 Task: Add an event with the title Interview with Rahul, date '2024/05/21', time 9:40 AM to 11:40 AMand add a description: Throughout the retreat, participants will be immersed in a variety of engaging and interactive exercises that encourage teamwork, problem-solving, and creativity. The activities are carefully designed to challenge individuals, foster collaboration, and highlight the power of collective effort.Select event color  Banana . Add location for the event as: 123 Rua do Carmo, Lisbon, Portugal, logged in from the account softage.1@softage.netand send the event invitation to softage.9@softage.net and softage.10@softage.net. Set a reminder for the event Every weekday(Monday to Friday)
Action: Mouse moved to (57, 114)
Screenshot: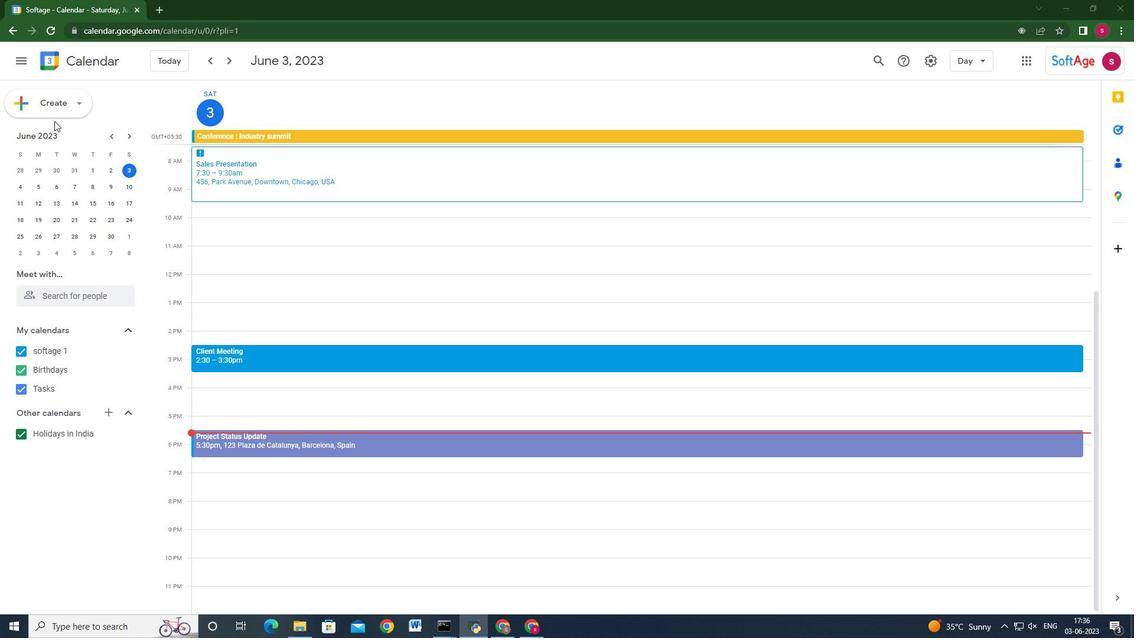 
Action: Mouse pressed left at (57, 114)
Screenshot: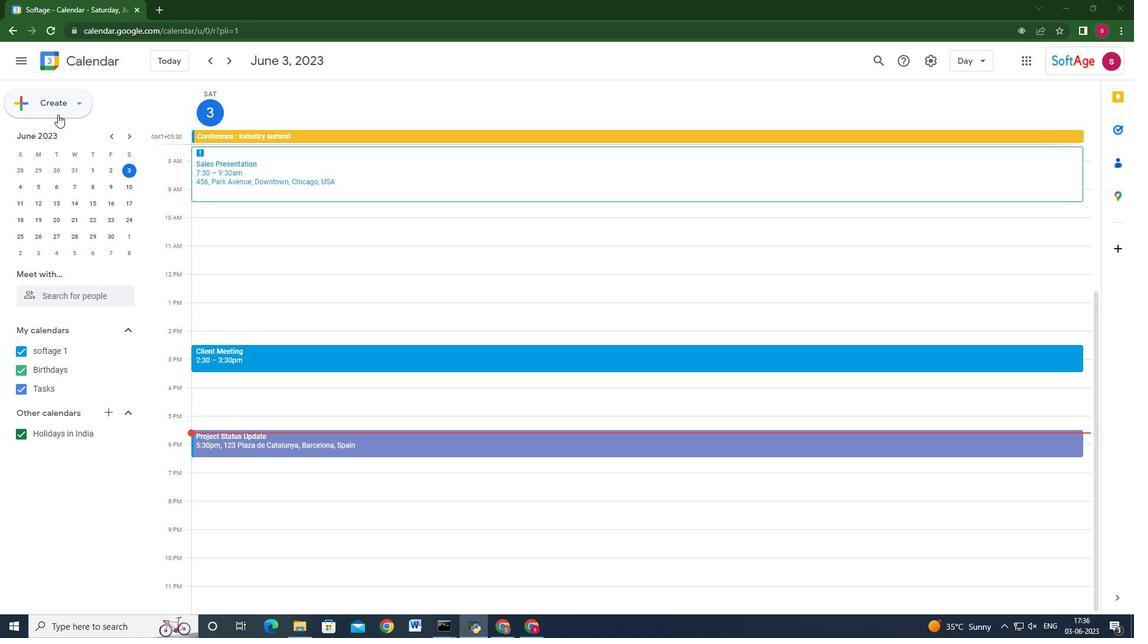 
Action: Mouse moved to (56, 133)
Screenshot: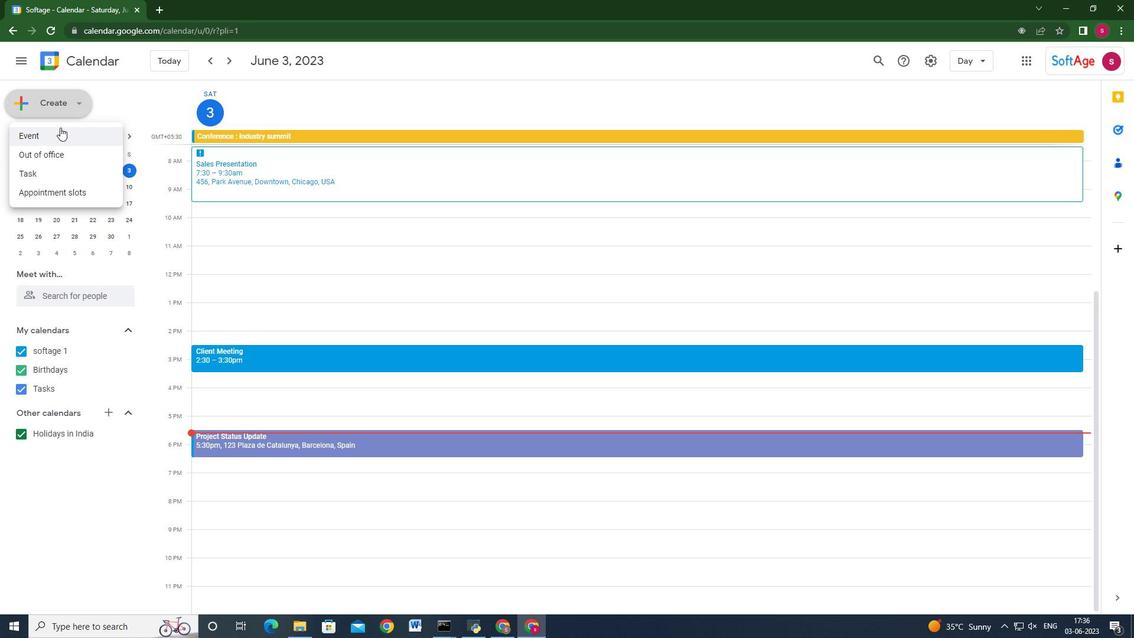 
Action: Mouse pressed left at (56, 133)
Screenshot: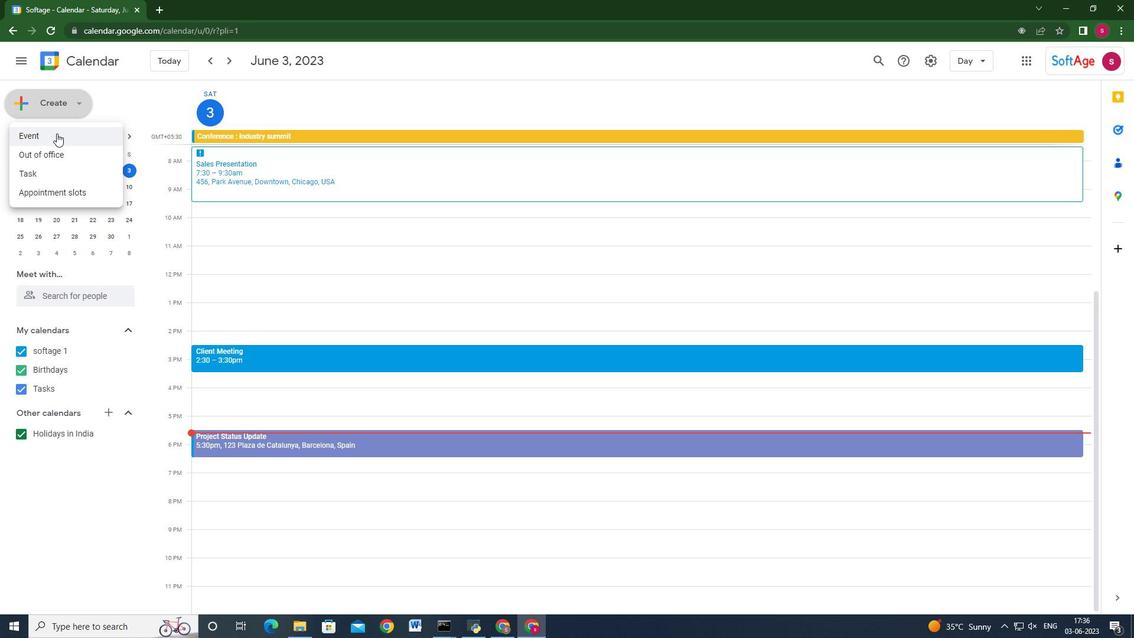 
Action: Mouse moved to (671, 463)
Screenshot: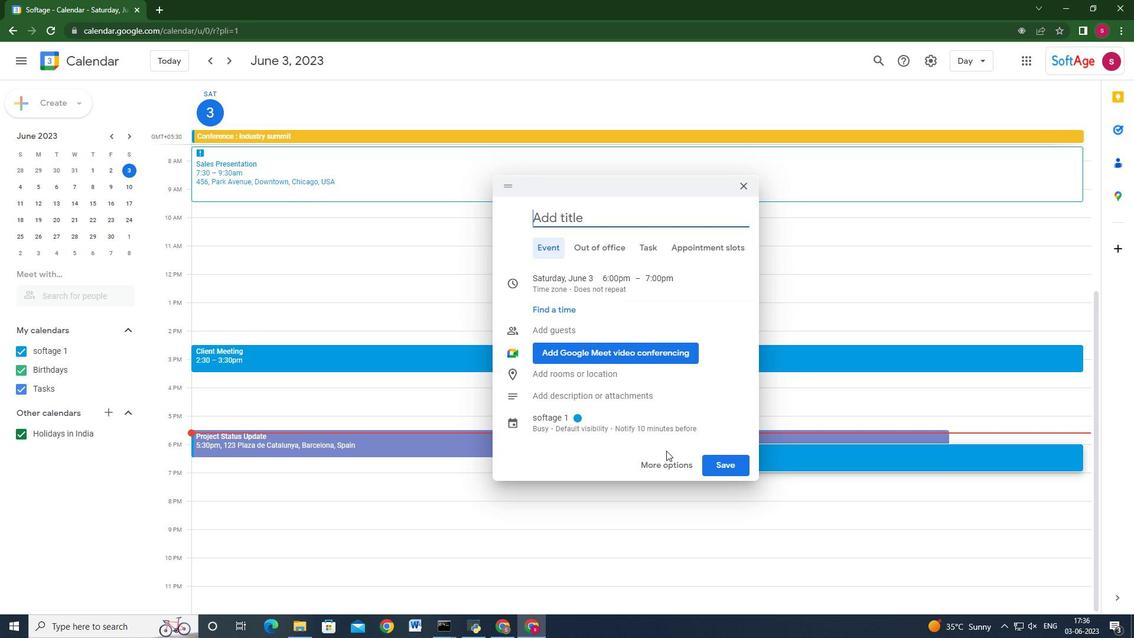 
Action: Mouse pressed left at (671, 463)
Screenshot: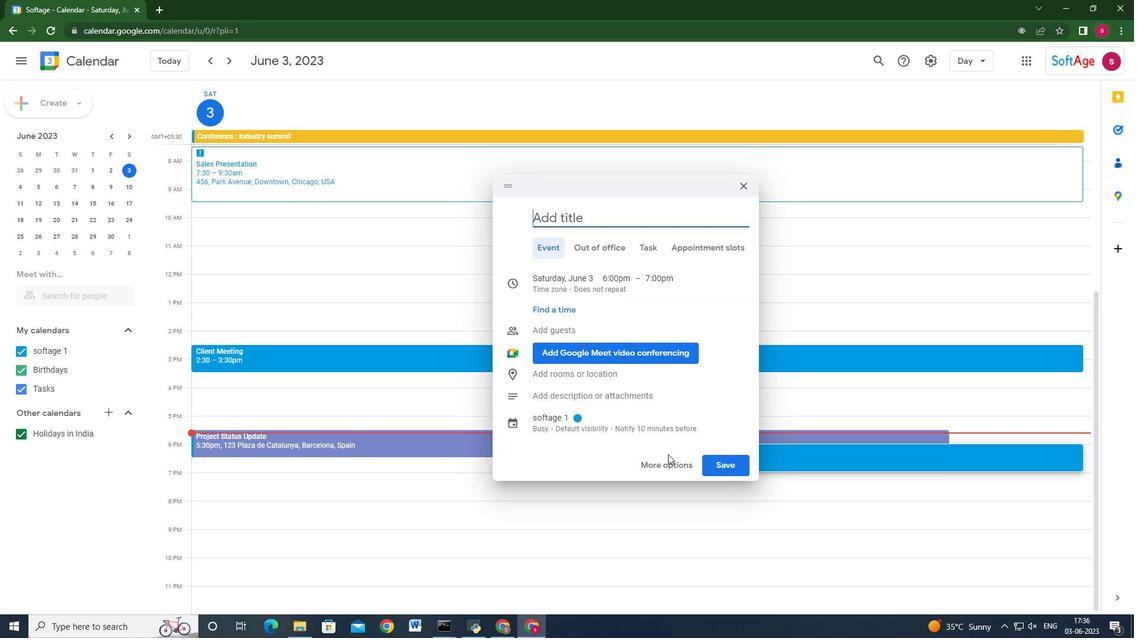 
Action: Mouse moved to (55, 46)
Screenshot: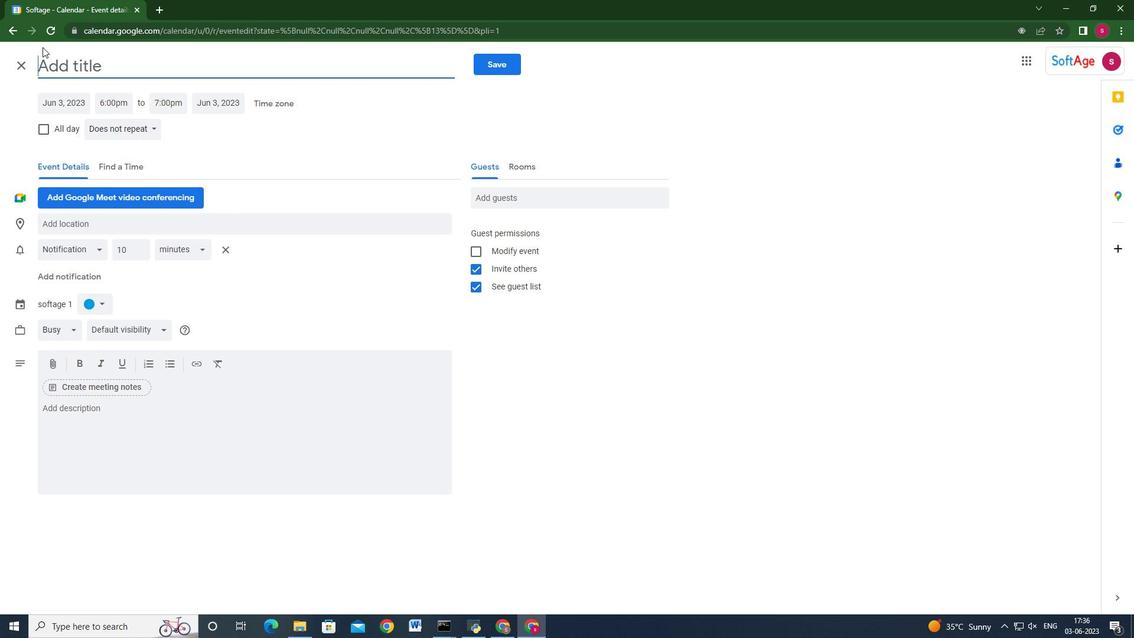 
Action: Key pressed <Key.shift>Interview<Key.space><Key.shift><Key.shift><Key.shift><Key.shift><Key.shift>with<Key.space><Key.shift_r>Rahul
Screenshot: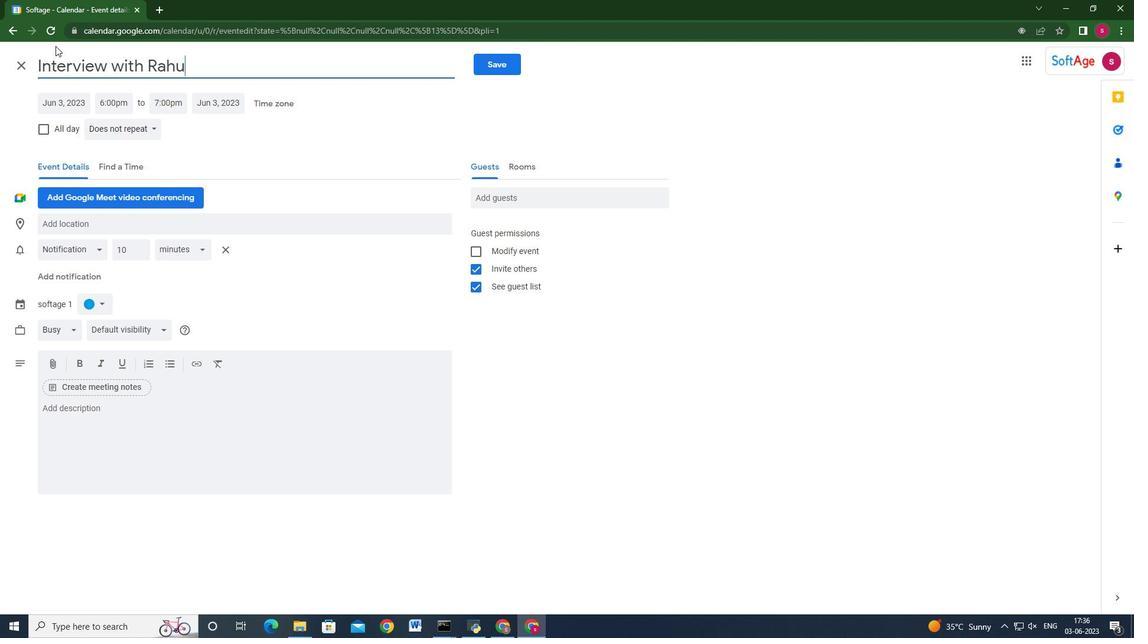 
Action: Mouse moved to (50, 102)
Screenshot: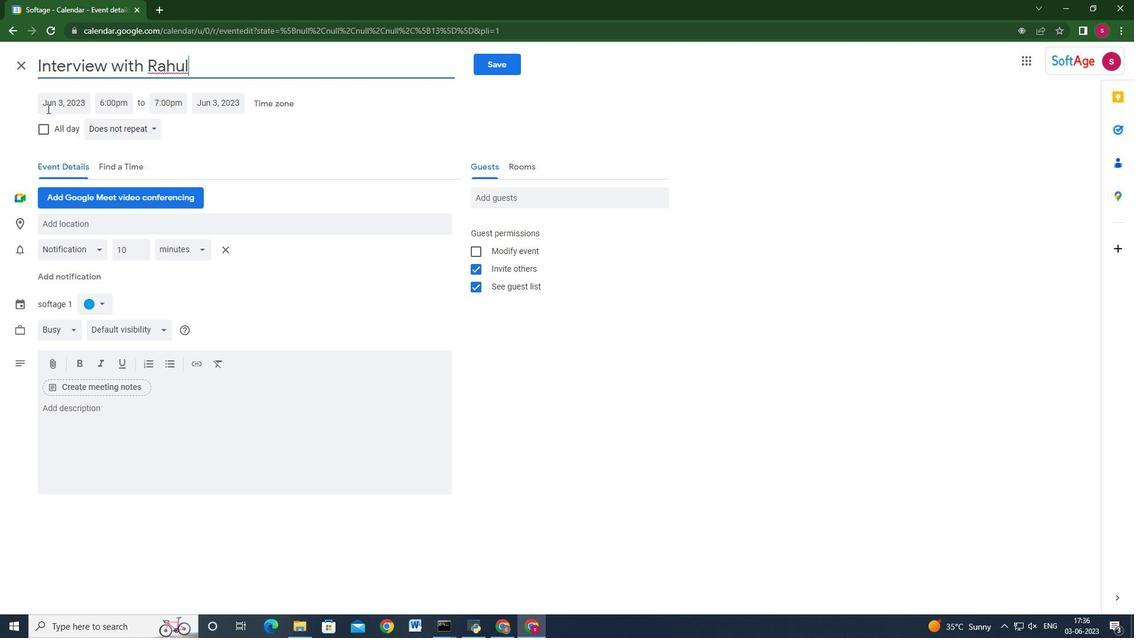 
Action: Mouse pressed left at (50, 102)
Screenshot: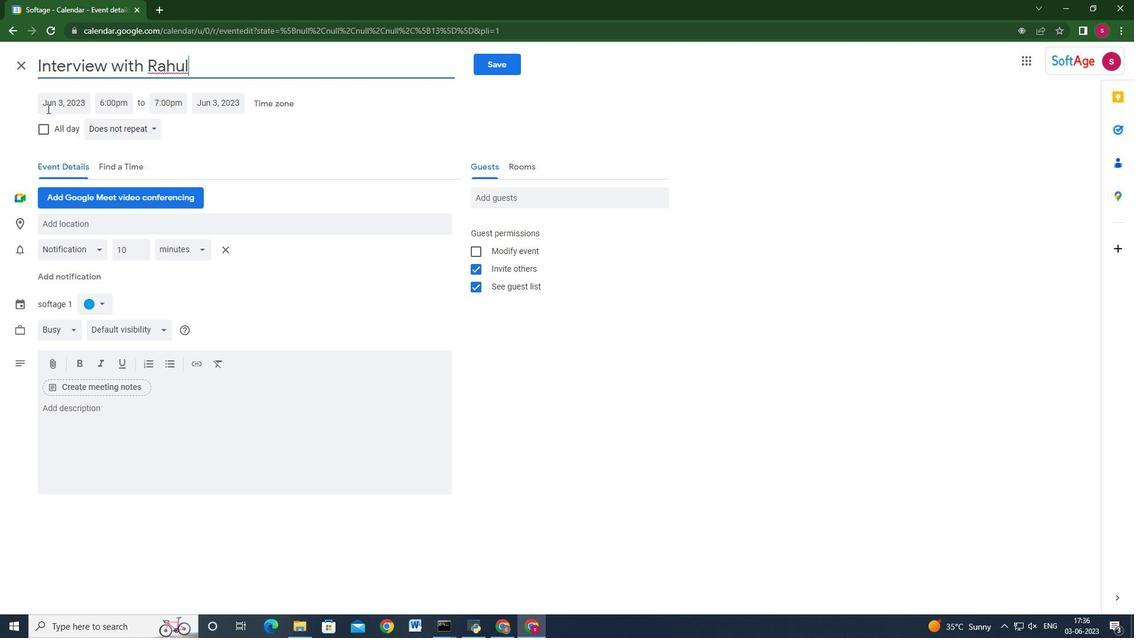 
Action: Mouse moved to (189, 130)
Screenshot: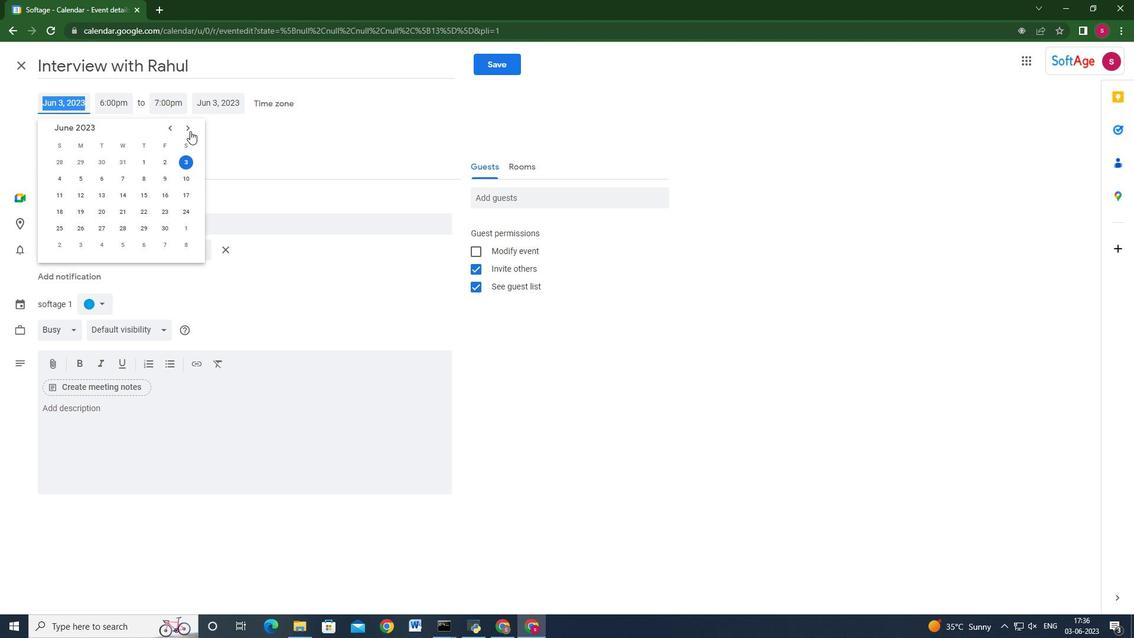 
Action: Mouse pressed left at (189, 130)
Screenshot: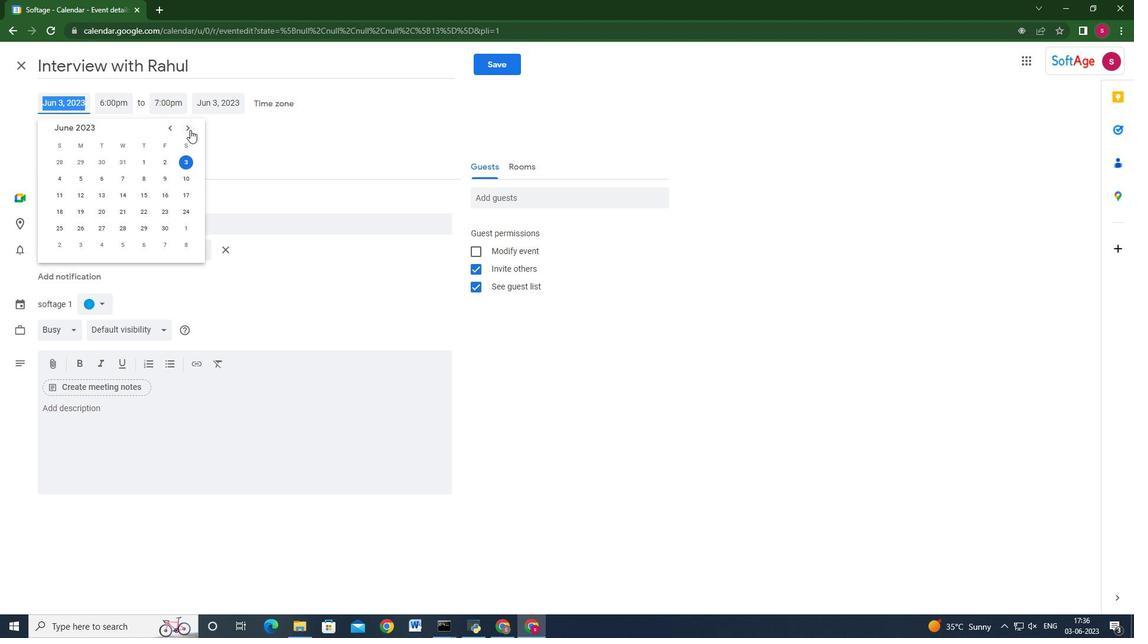 
Action: Mouse pressed left at (189, 130)
Screenshot: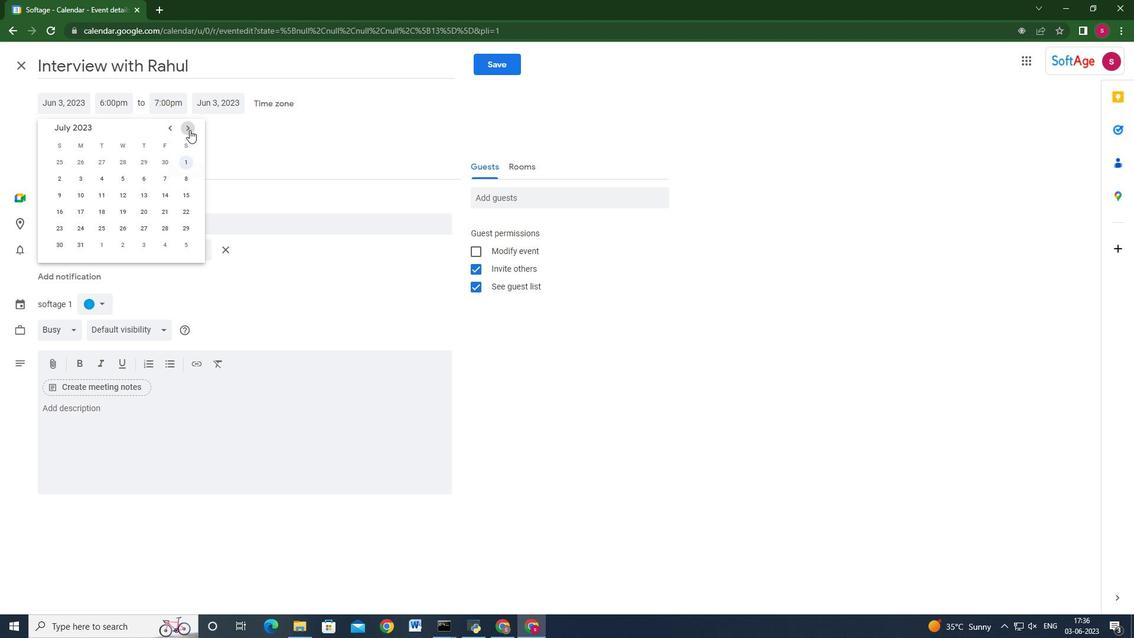 
Action: Mouse pressed left at (189, 130)
Screenshot: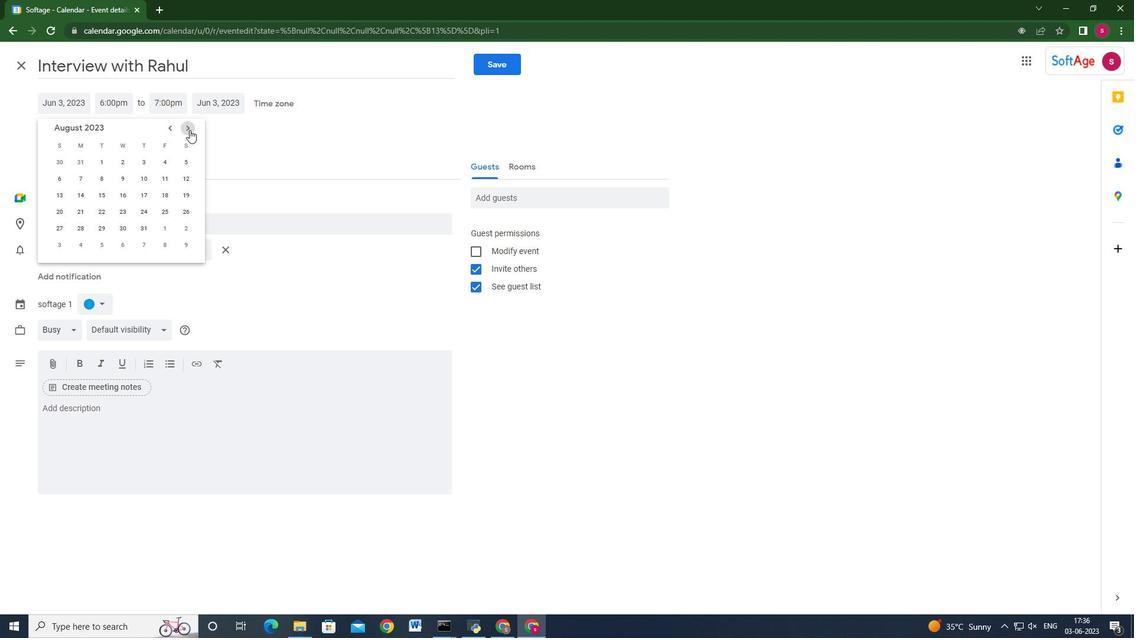 
Action: Mouse pressed left at (189, 130)
Screenshot: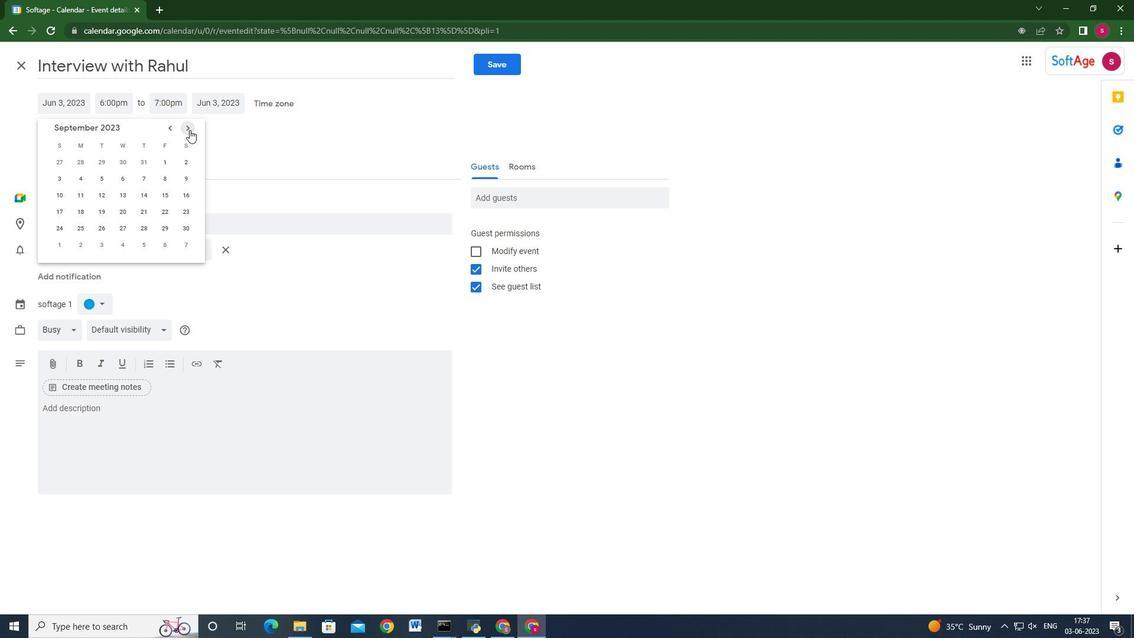 
Action: Mouse pressed left at (189, 130)
Screenshot: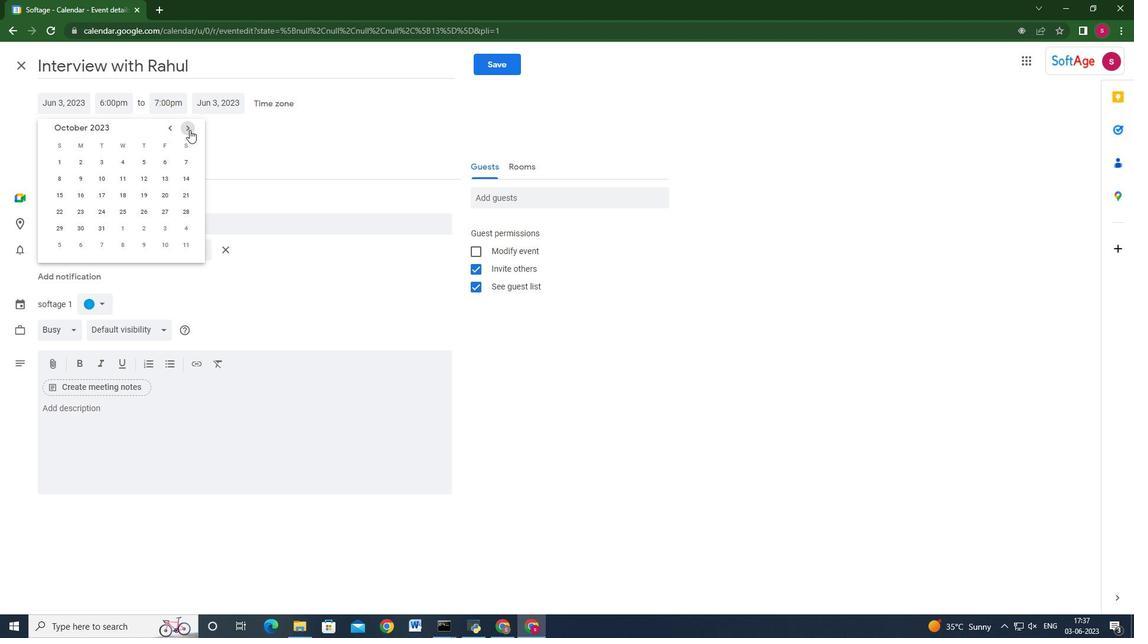 
Action: Mouse pressed left at (189, 130)
Screenshot: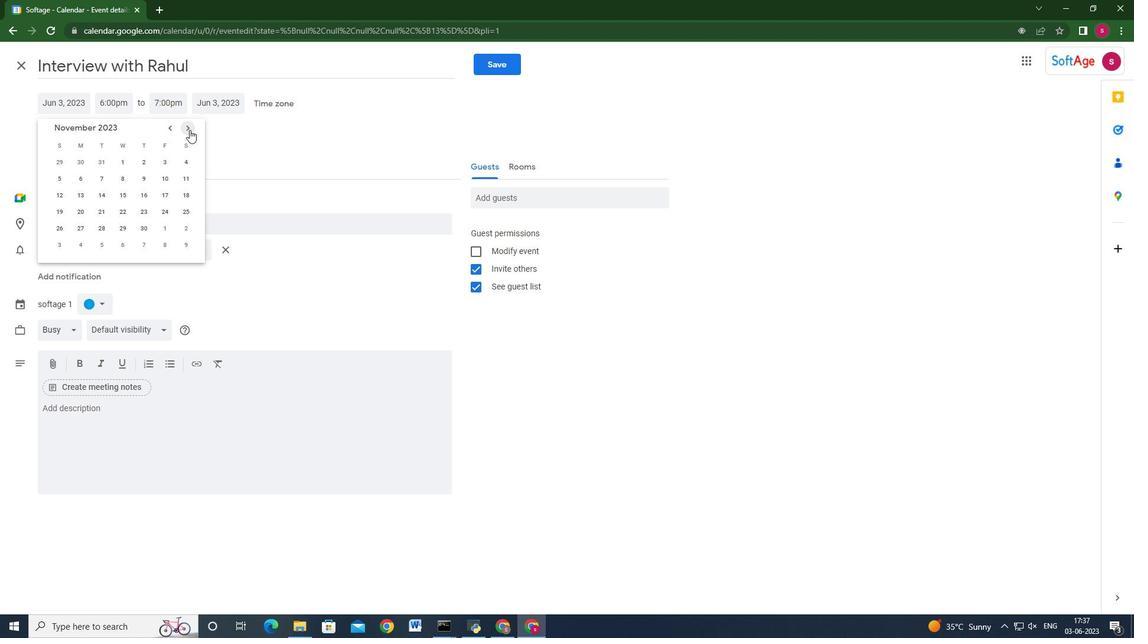 
Action: Mouse pressed left at (189, 130)
Screenshot: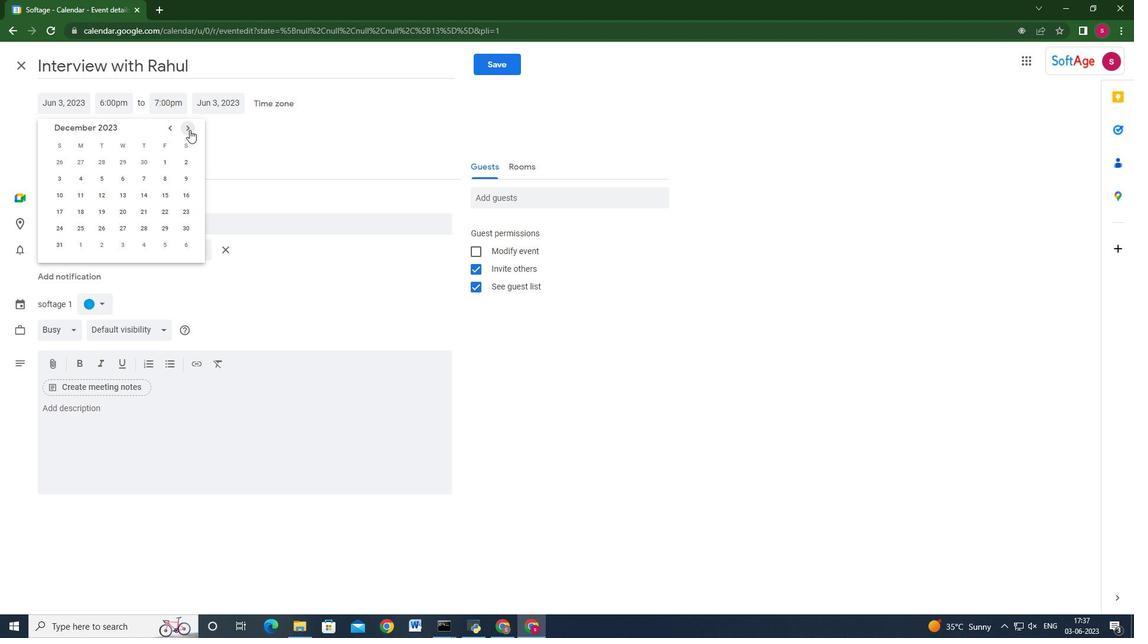 
Action: Mouse pressed left at (189, 130)
Screenshot: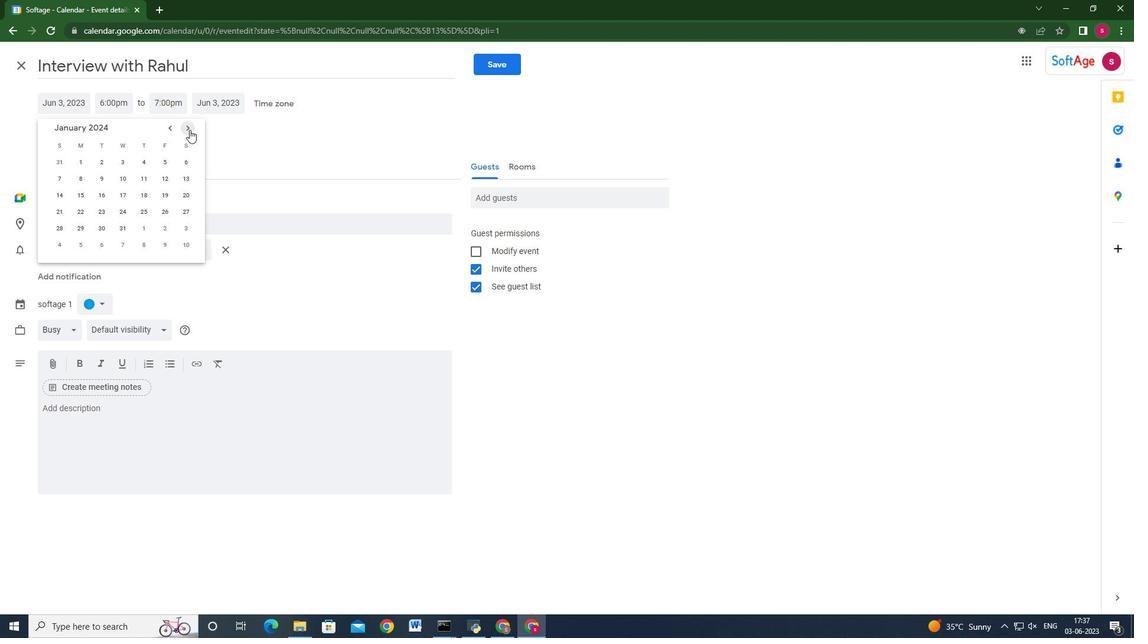 
Action: Mouse pressed left at (189, 130)
Screenshot: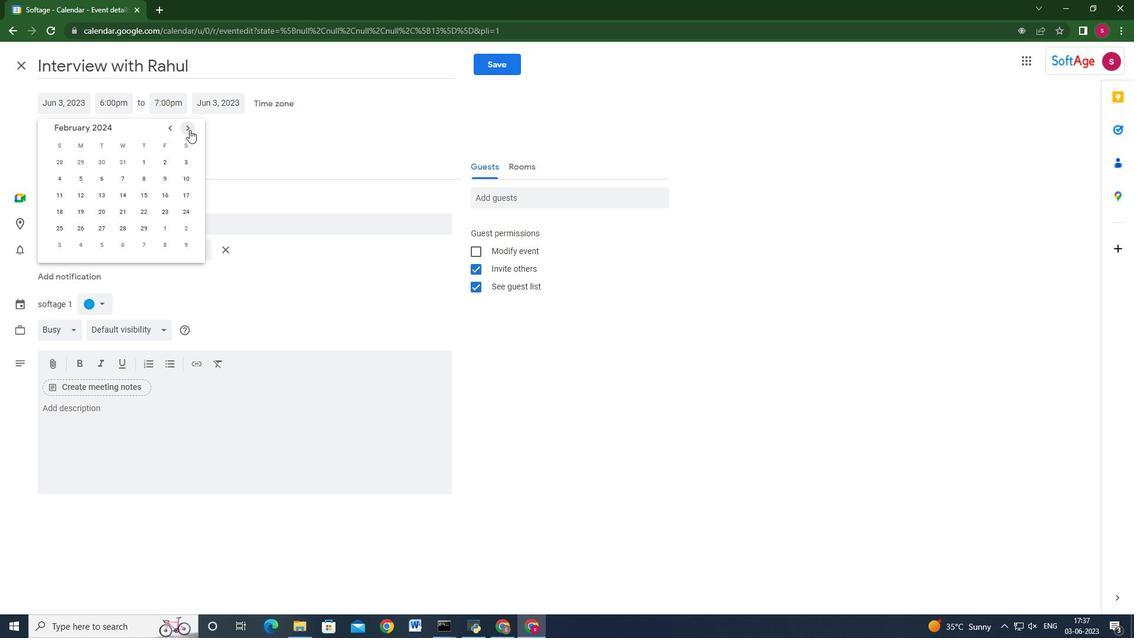
Action: Mouse pressed left at (189, 130)
Screenshot: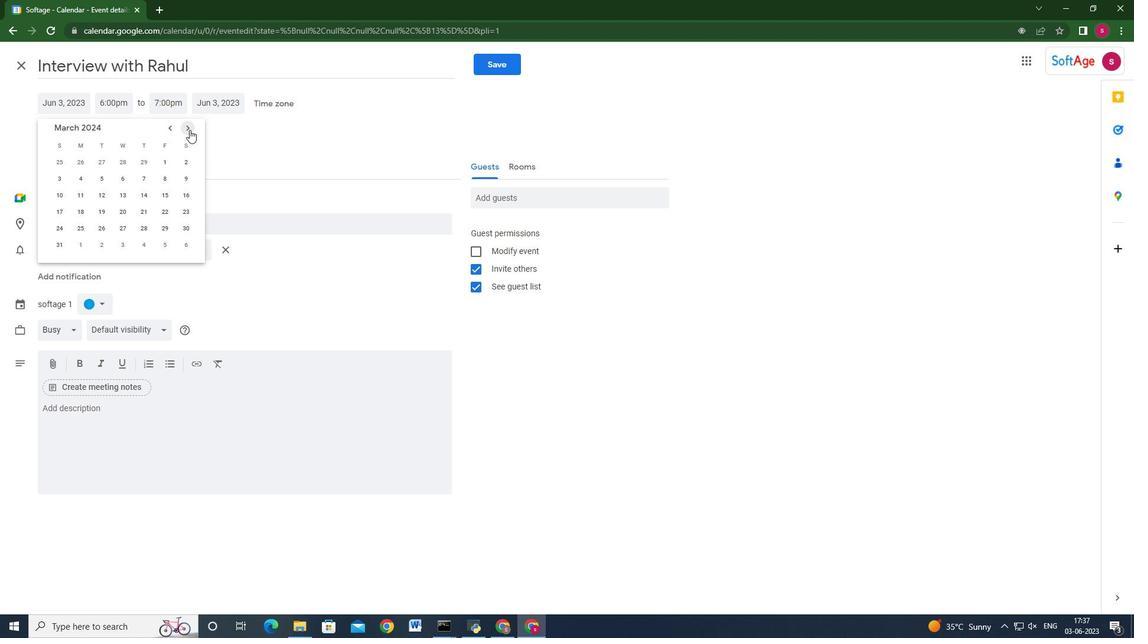 
Action: Mouse pressed left at (189, 130)
Screenshot: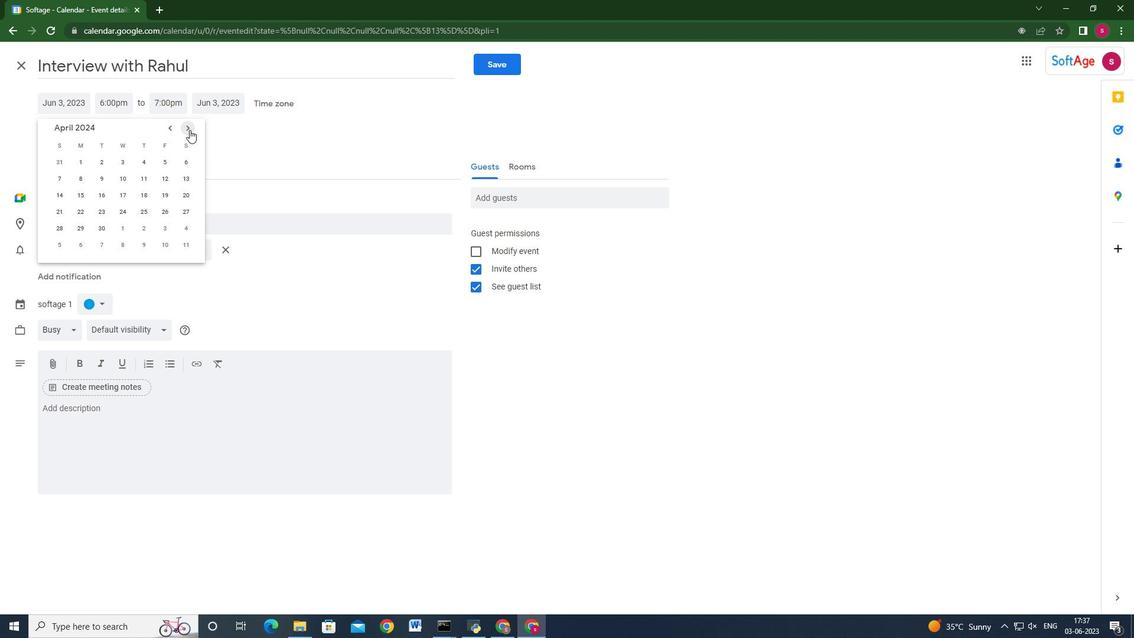 
Action: Mouse moved to (104, 212)
Screenshot: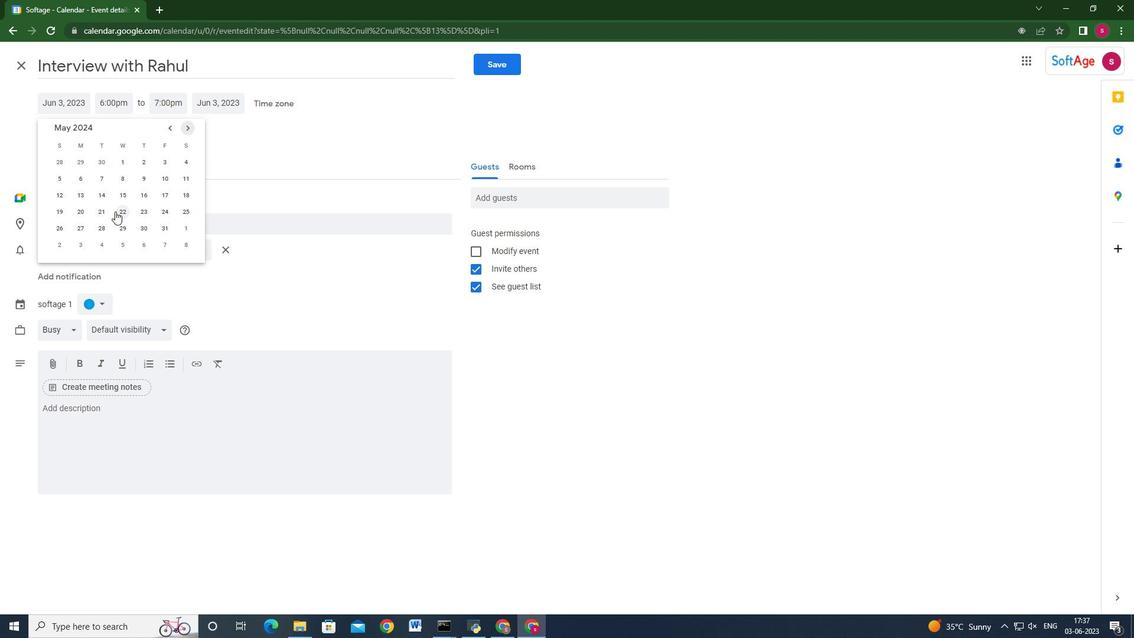 
Action: Mouse pressed left at (104, 212)
Screenshot: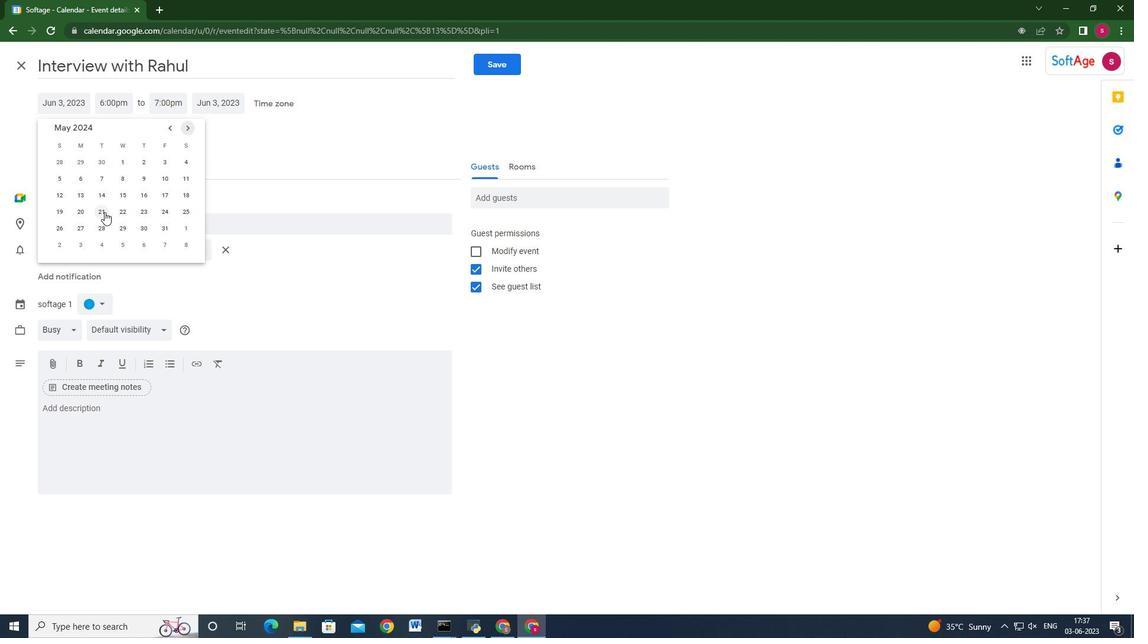 
Action: Mouse moved to (127, 103)
Screenshot: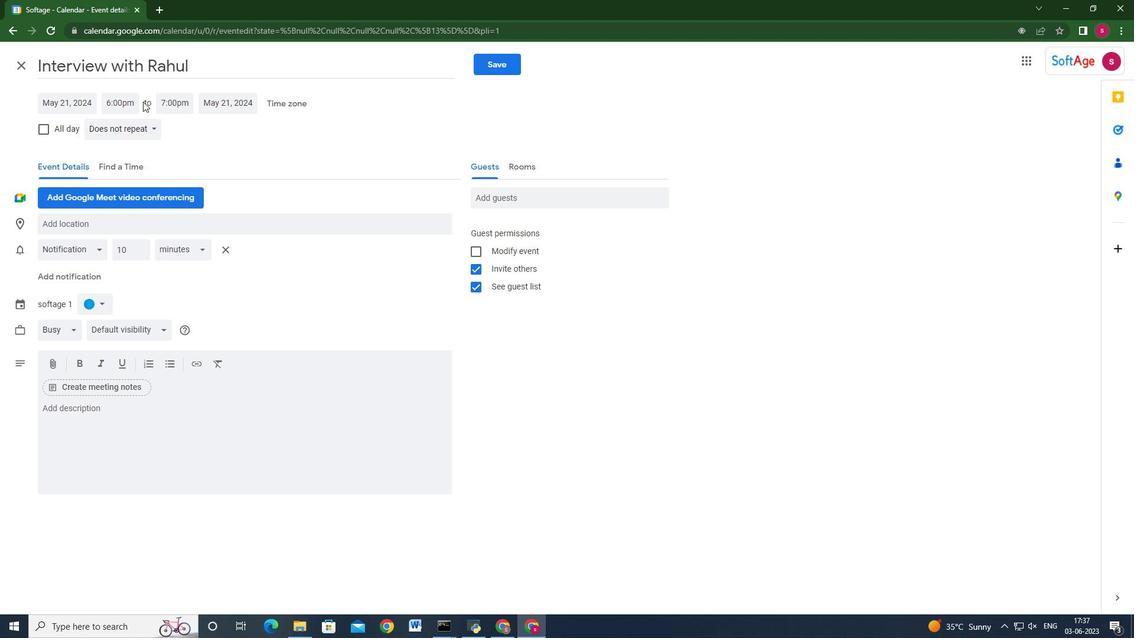 
Action: Mouse pressed left at (127, 103)
Screenshot: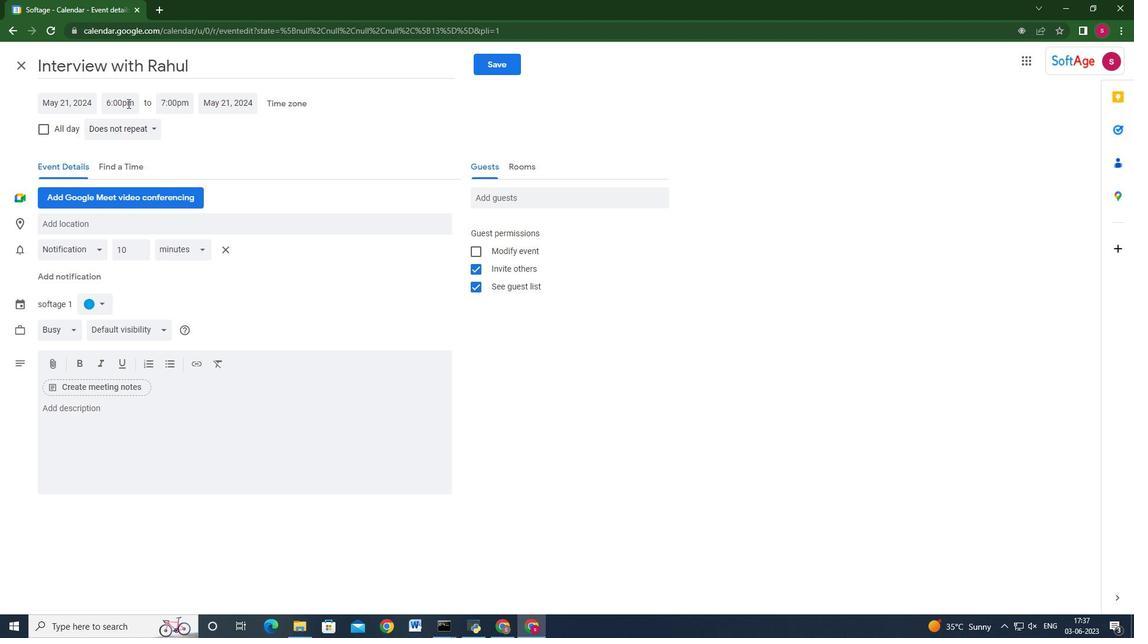 
Action: Mouse moved to (128, 103)
Screenshot: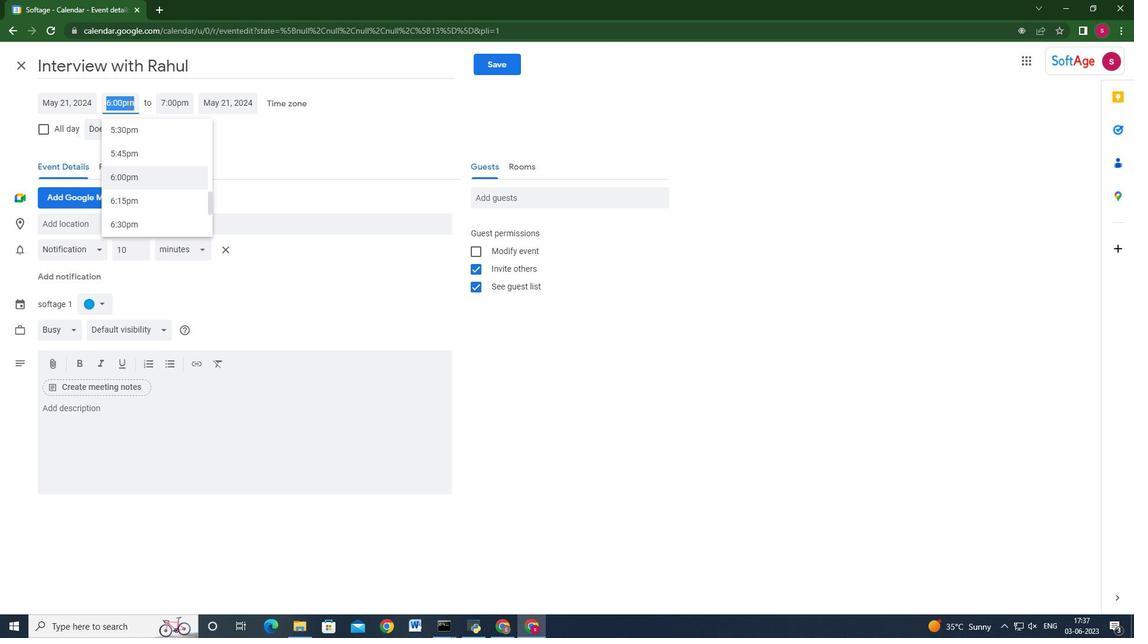 
Action: Key pressed 9<Key.shift>:40am<Key.enter><Key.tab>11<Key.shift>:40am<Key.enter>
Screenshot: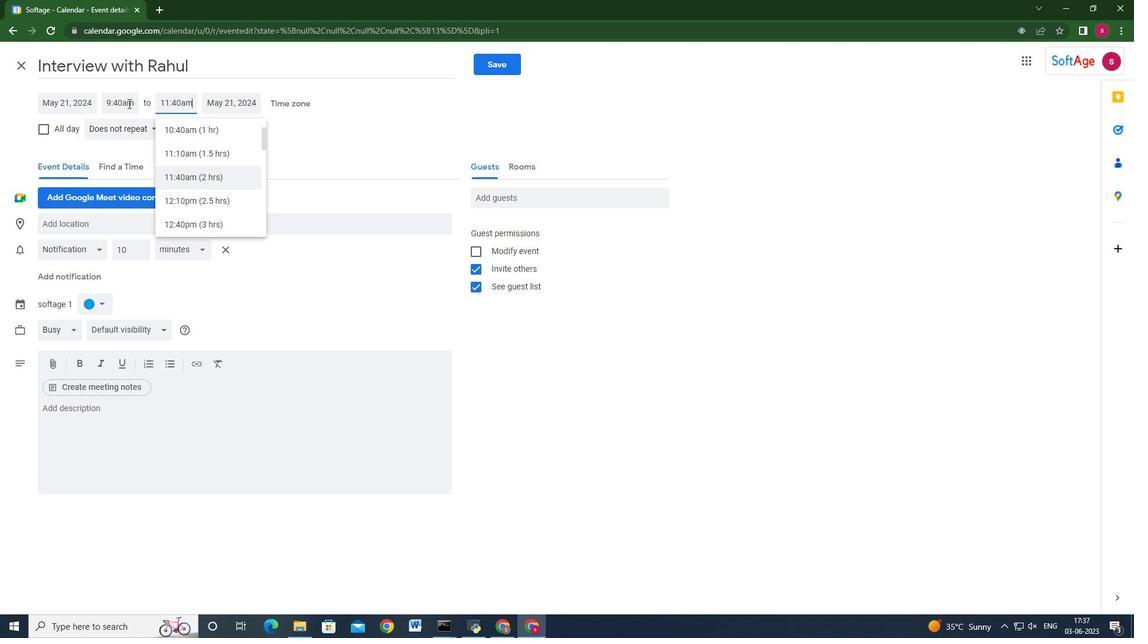 
Action: Mouse moved to (196, 414)
Screenshot: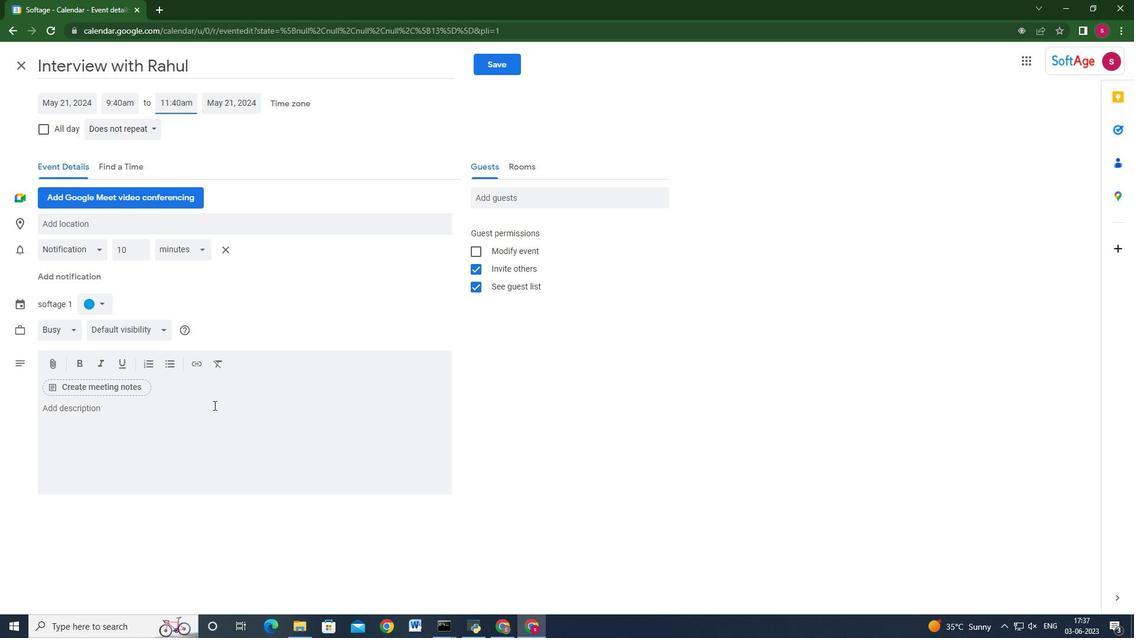 
Action: Mouse pressed left at (196, 414)
Screenshot: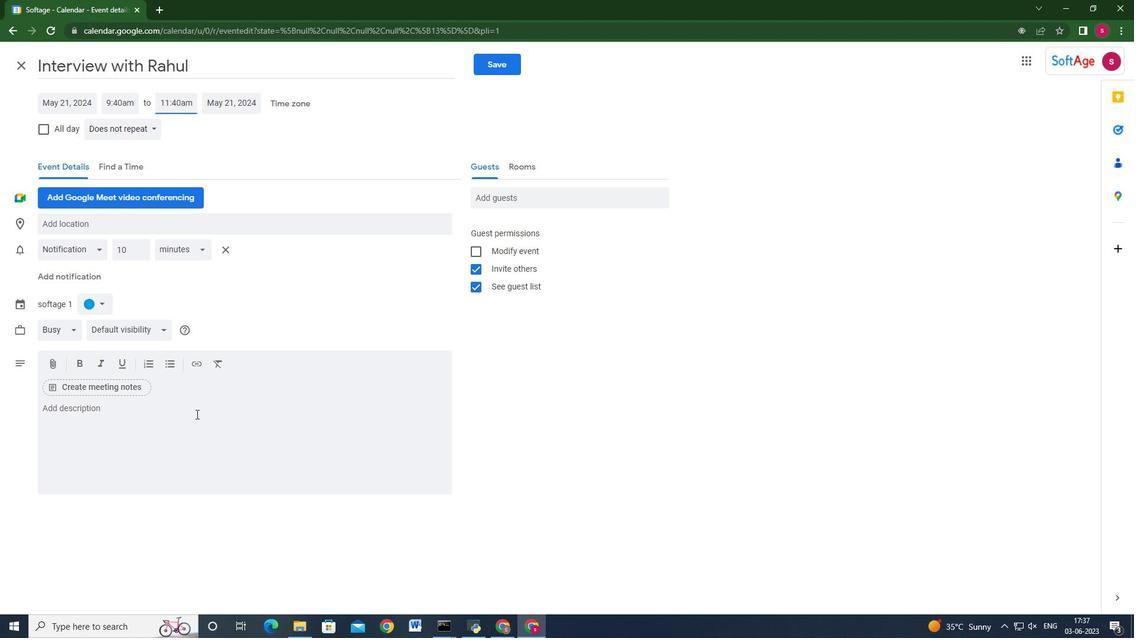 
Action: Key pressed <Key.shift>Throughout<Key.space>the<Key.space>retreat,<Key.space>participants<Key.space>will<Key.space>be<Key.space>immersed<Key.space>in<Key.space>a<Key.space>variety<Key.space>of<Key.space>engaging<Key.space>and<Key.space>interca<Key.backspace><Key.backspace>active<Key.space>exercie<Key.backspace>ses<Key.space>that<Key.space>encourage<Key.space>teamwork,<Key.space>por<Key.backspace><Key.backspace>roblem<Key.space>solving<Key.space><Key.backspace><Key.backspace><Key.backspace><Key.backspace><Key.backspace><Key.backspace><Key.backspace><Key.backspace><Key.backspace>-solving,<Key.space>and<Key.space>creativity.<Key.space><Key.shift>The<Key.space>activities<Key.space>arec<Key.backspace><Key.space>care<Key.space><Key.backspace>fully<Key.space>designed<Key.space>to<Key.space>challegne<Key.backspace><Key.backspace><Key.backspace>nge<Key.space>individula<Key.backspace><Key.backspace>als,<Key.space>foster<Key.space>collaboration,<Key.space>and<Key.space>highlight<Key.space>the<Key.space>power<Key.space>of<Key.space>collective<Key.space>effort.
Screenshot: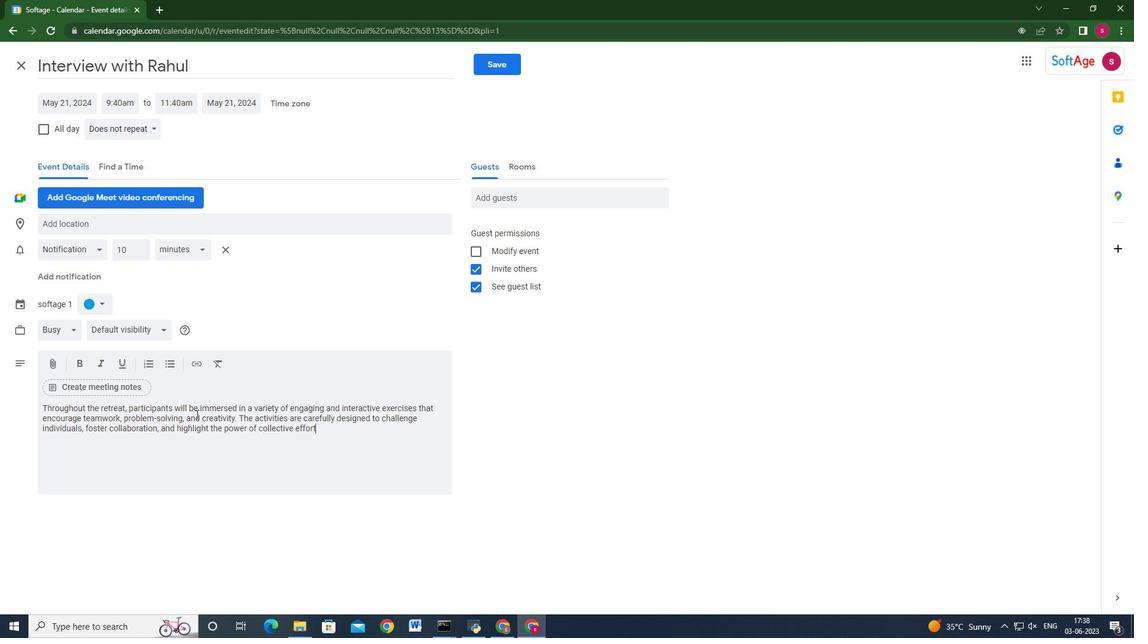 
Action: Mouse moved to (99, 306)
Screenshot: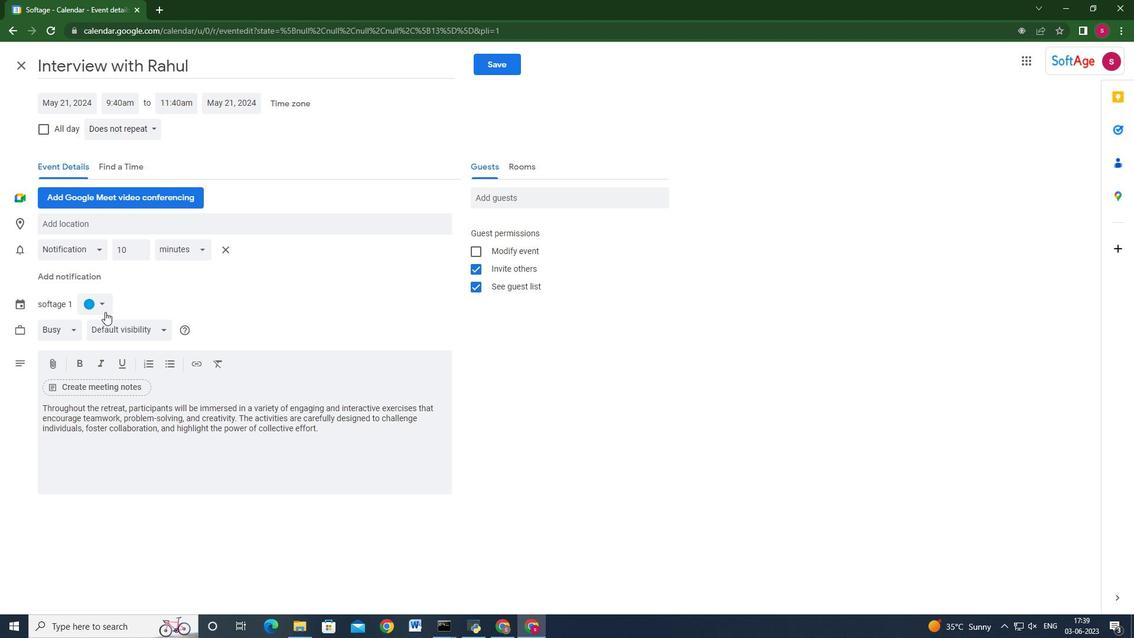 
Action: Mouse pressed left at (99, 306)
Screenshot: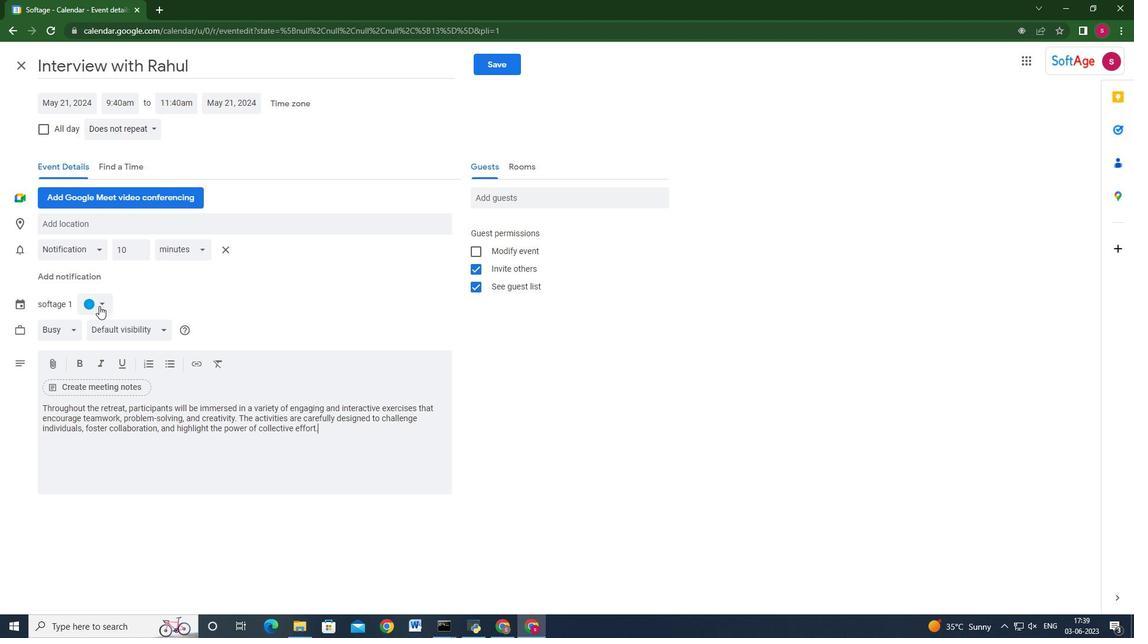 
Action: Mouse moved to (105, 319)
Screenshot: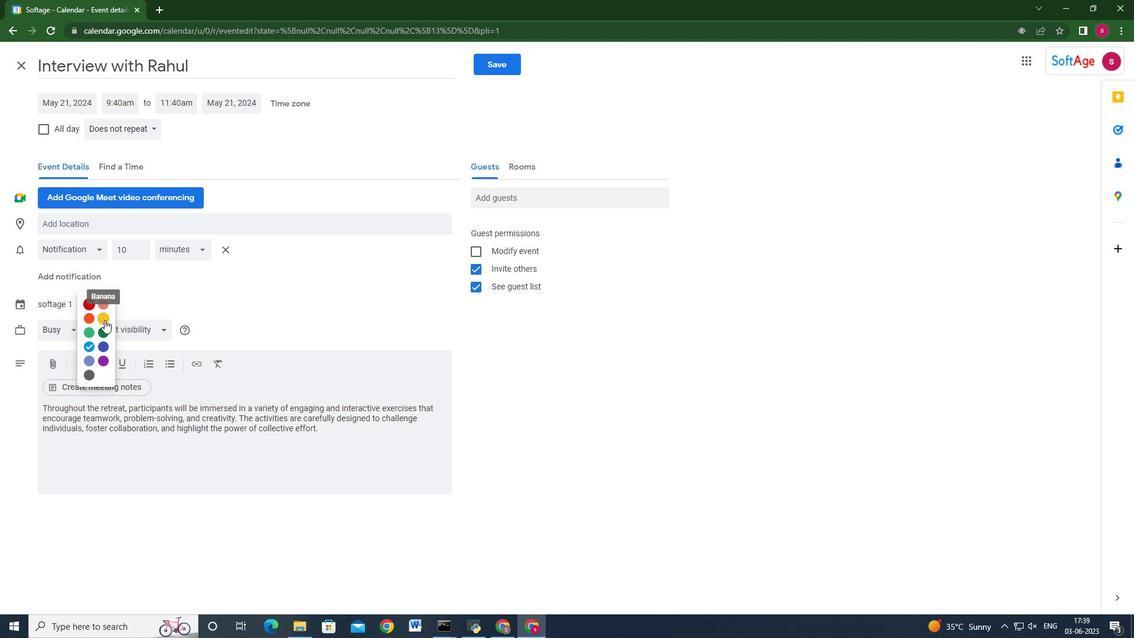 
Action: Mouse pressed left at (105, 319)
Screenshot: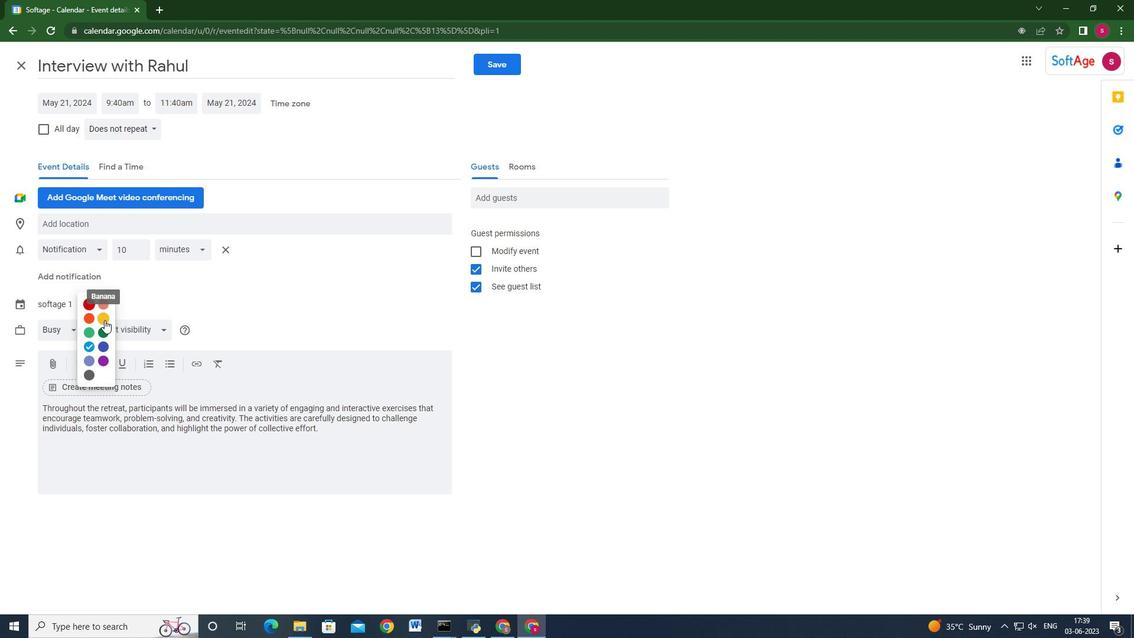
Action: Mouse moved to (161, 231)
Screenshot: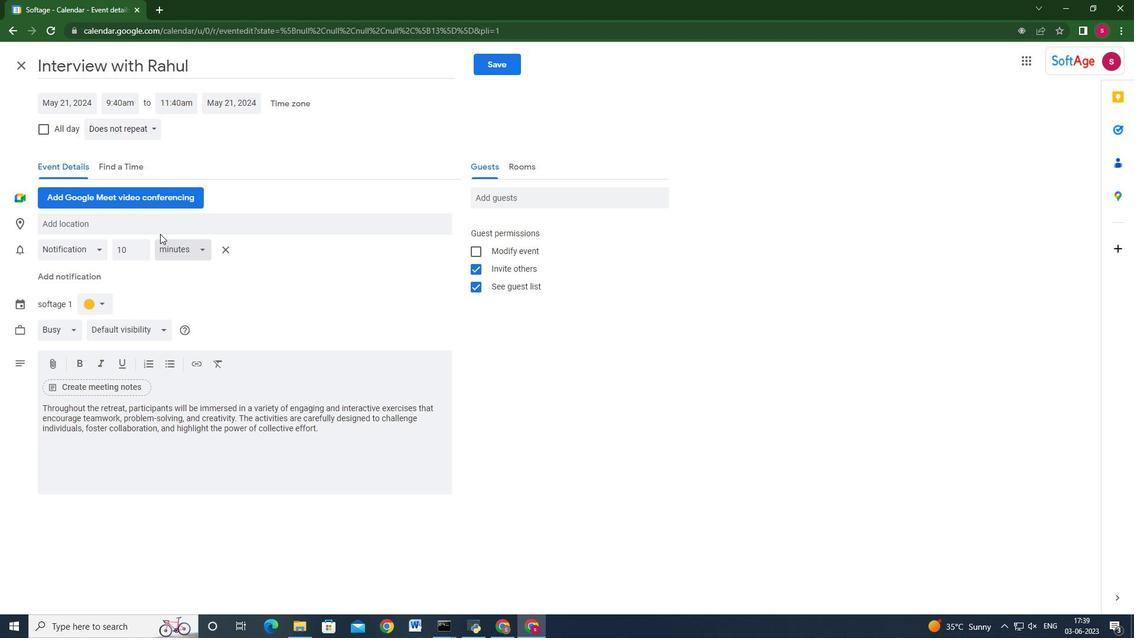 
Action: Mouse pressed left at (161, 231)
Screenshot: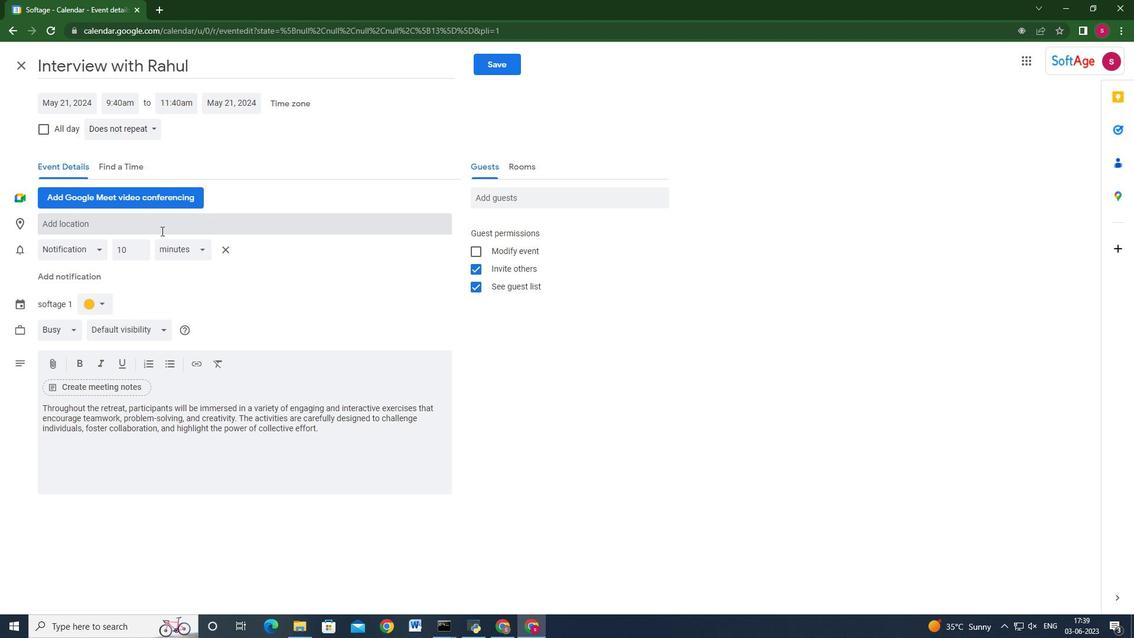 
Action: Key pressed 123<Key.space><Key.shift>Rua<Key.space>do<Key.space><Key.shift>Carmo,<Key.space><Key.shift>Lisbon,<Key.space><Key.shift>Poet<Key.backspace><Key.backspace>rtugal
Screenshot: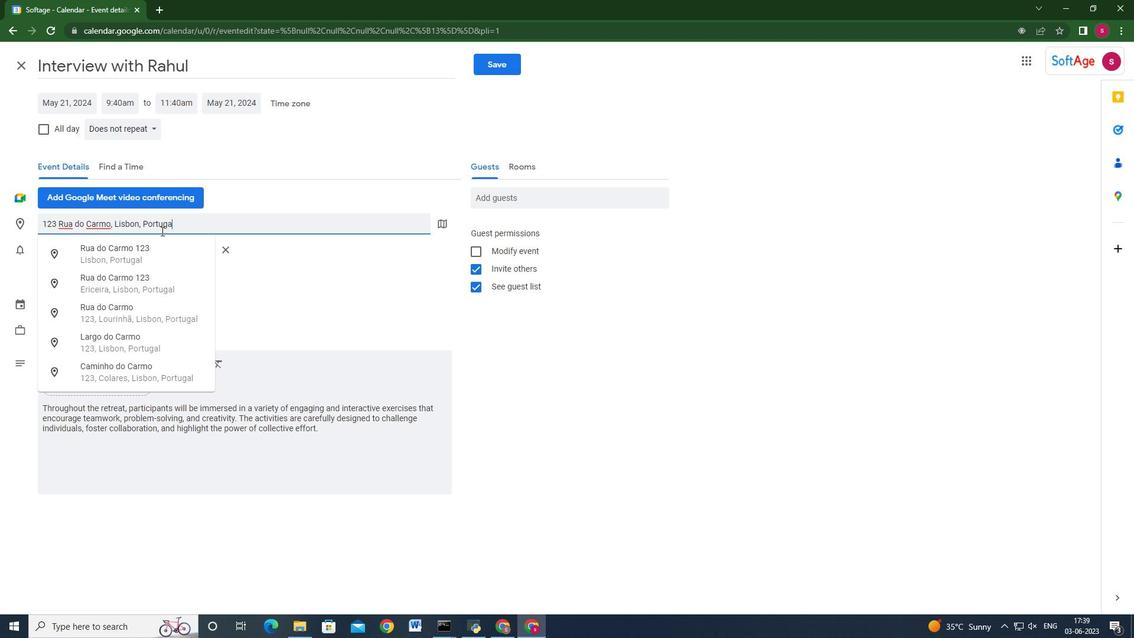 
Action: Mouse moved to (538, 190)
Screenshot: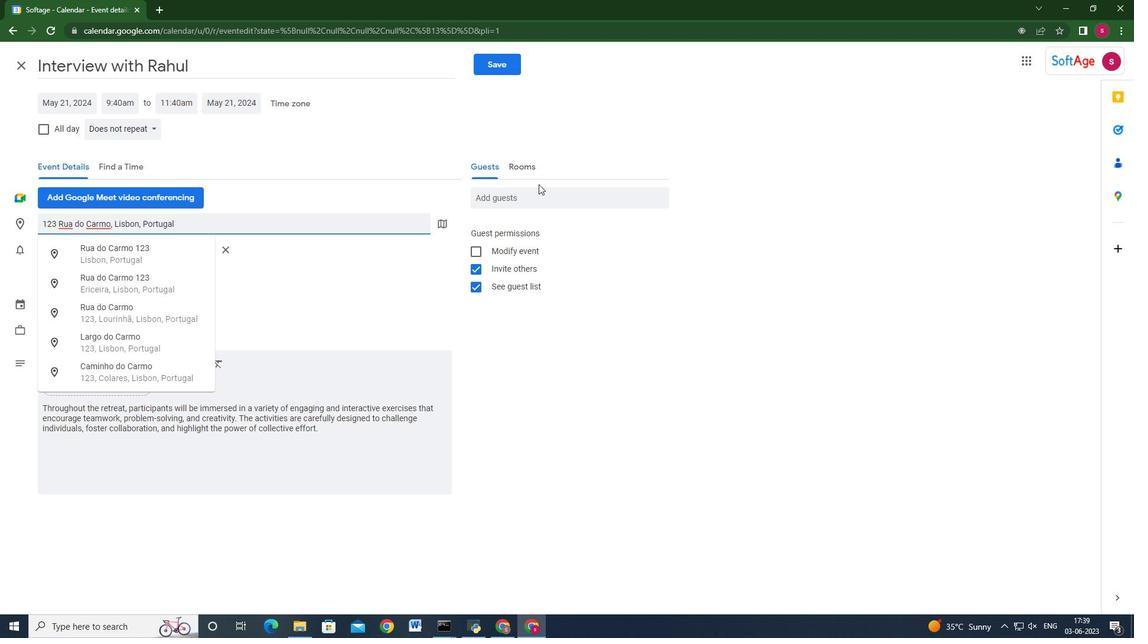
Action: Mouse pressed left at (538, 190)
Screenshot: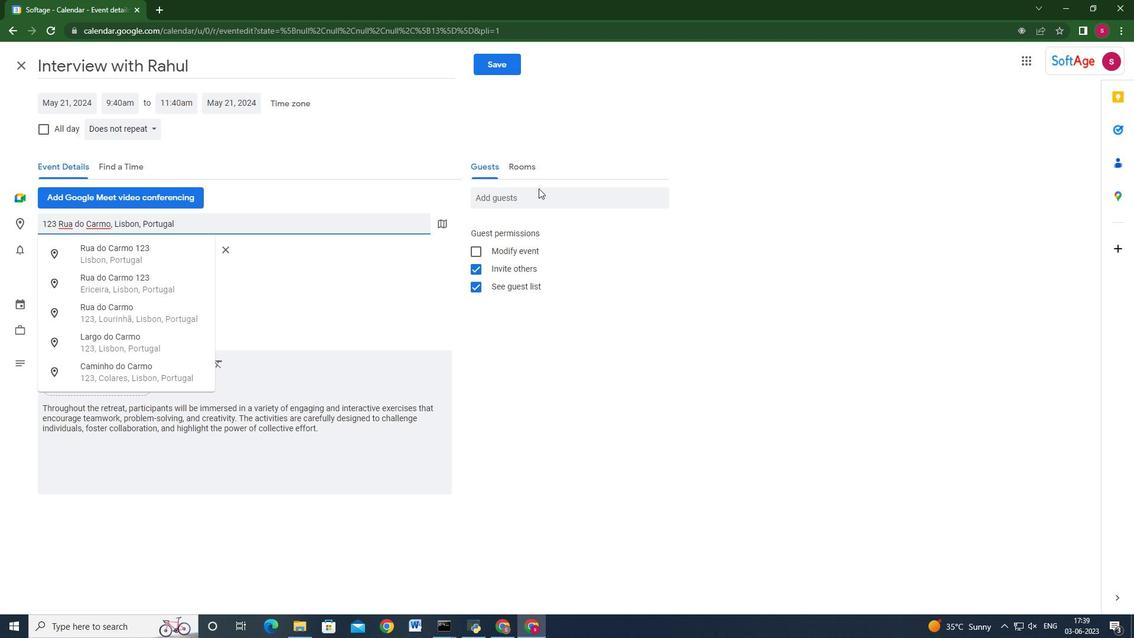 
Action: Key pressed softage.9<Key.shift_r>@softage.net<Key.enter>softage.10<Key.shift_r>@softage.net<Key.enter>
Screenshot: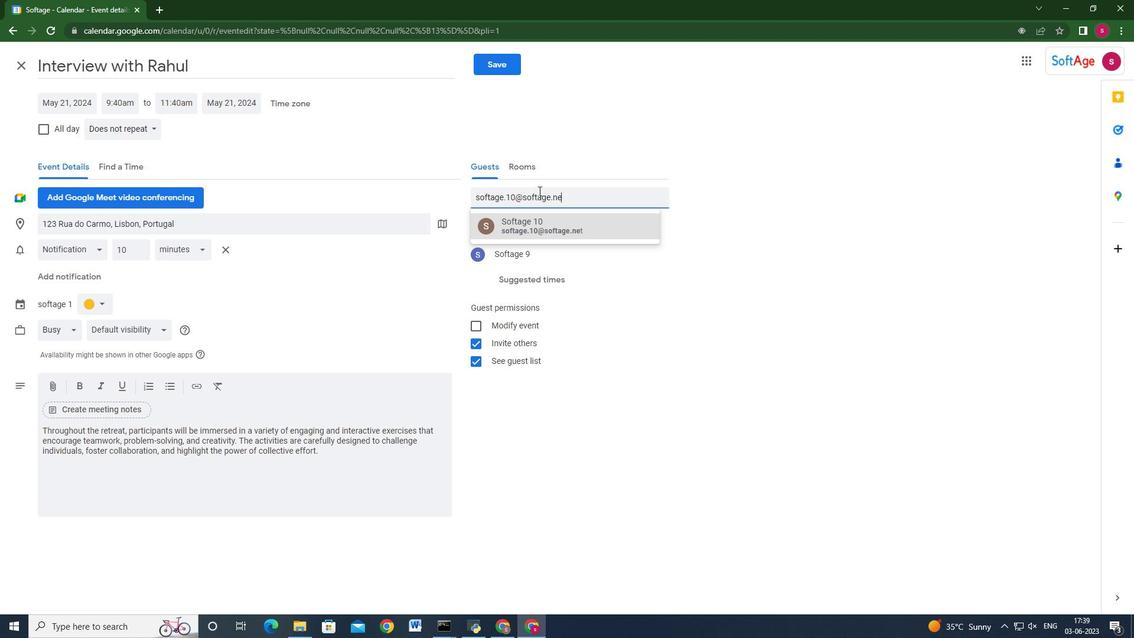 
Action: Mouse moved to (127, 126)
Screenshot: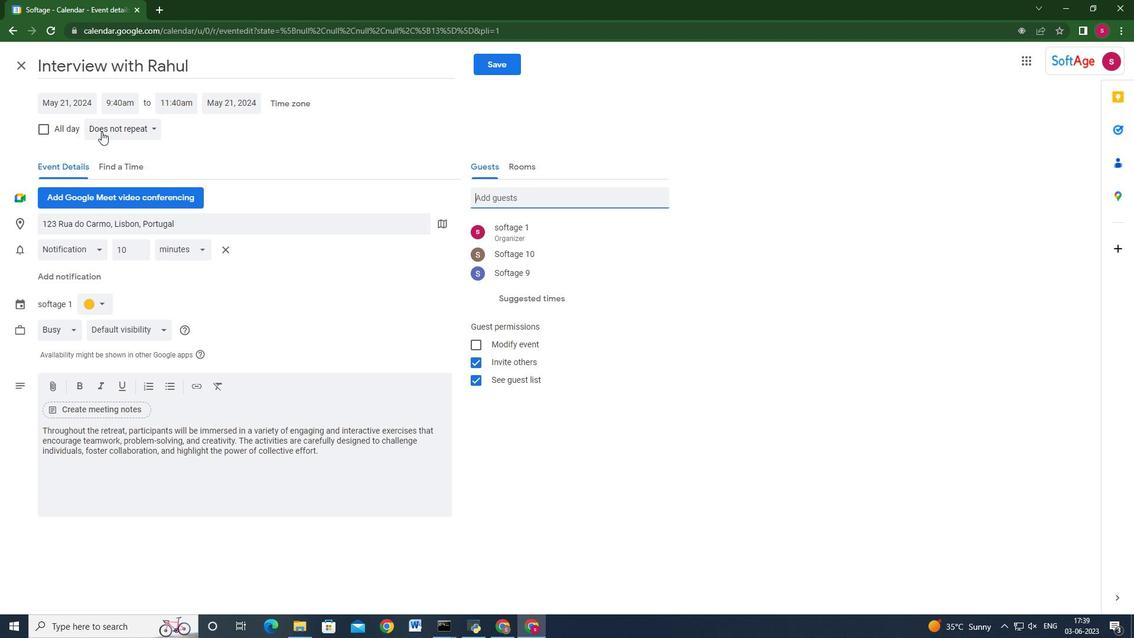 
Action: Mouse pressed left at (127, 126)
Screenshot: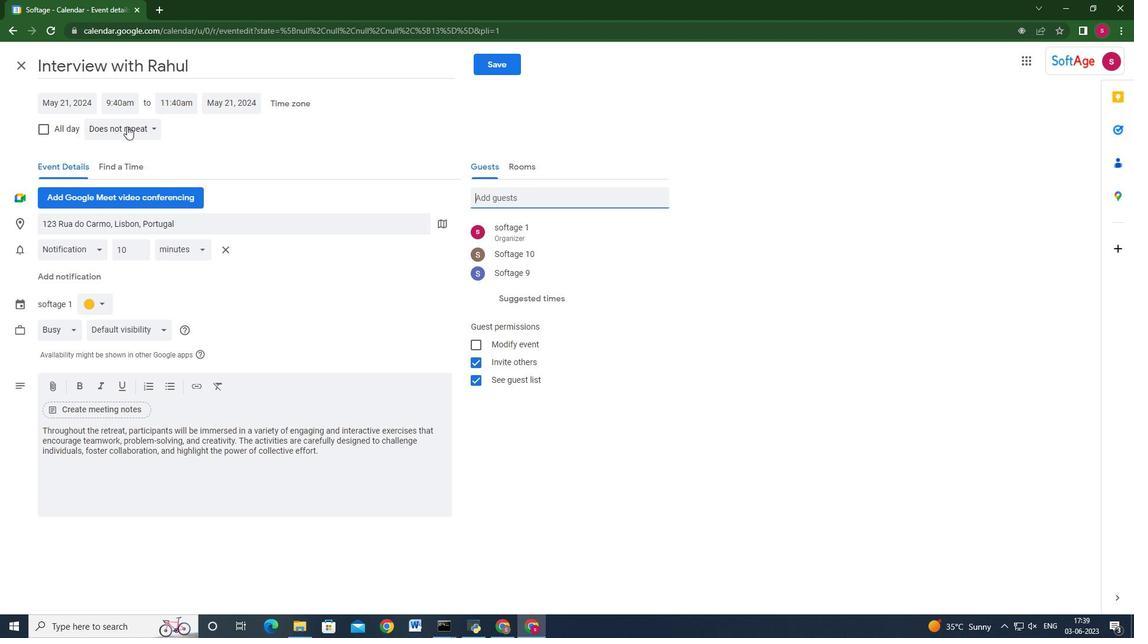 
Action: Mouse moved to (135, 242)
Screenshot: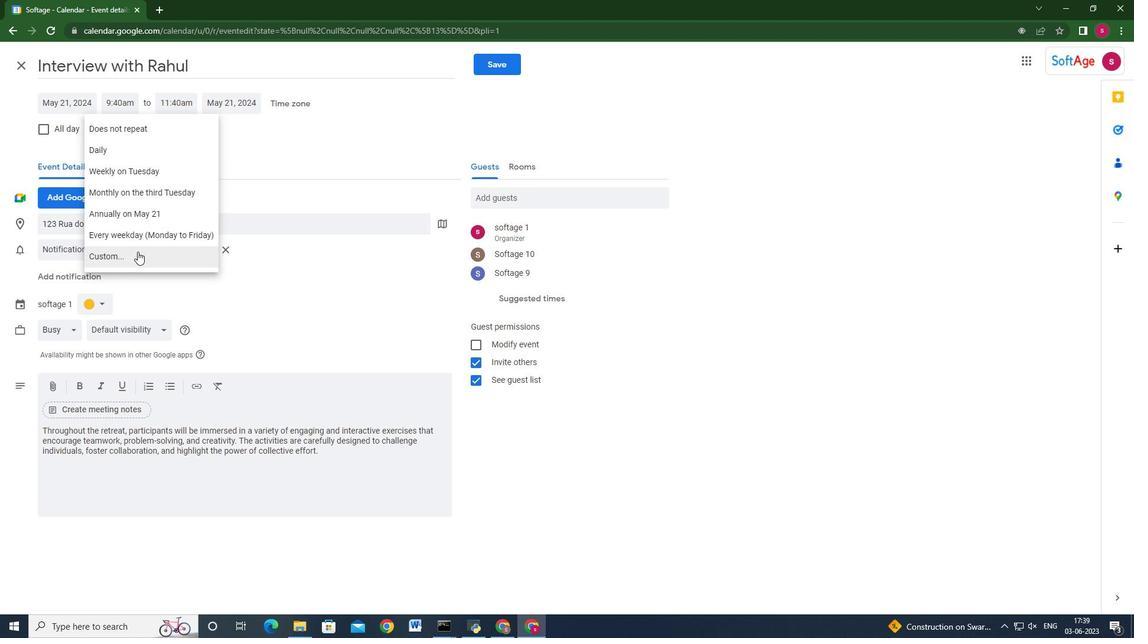 
Action: Mouse pressed left at (135, 242)
Screenshot: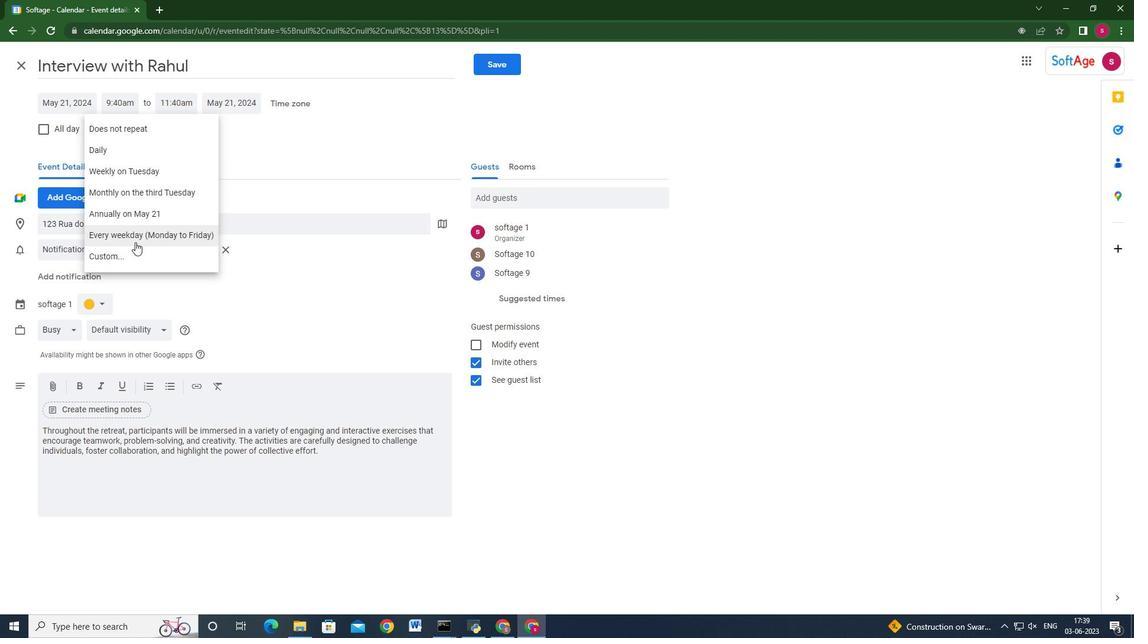 
Action: Mouse moved to (489, 65)
Screenshot: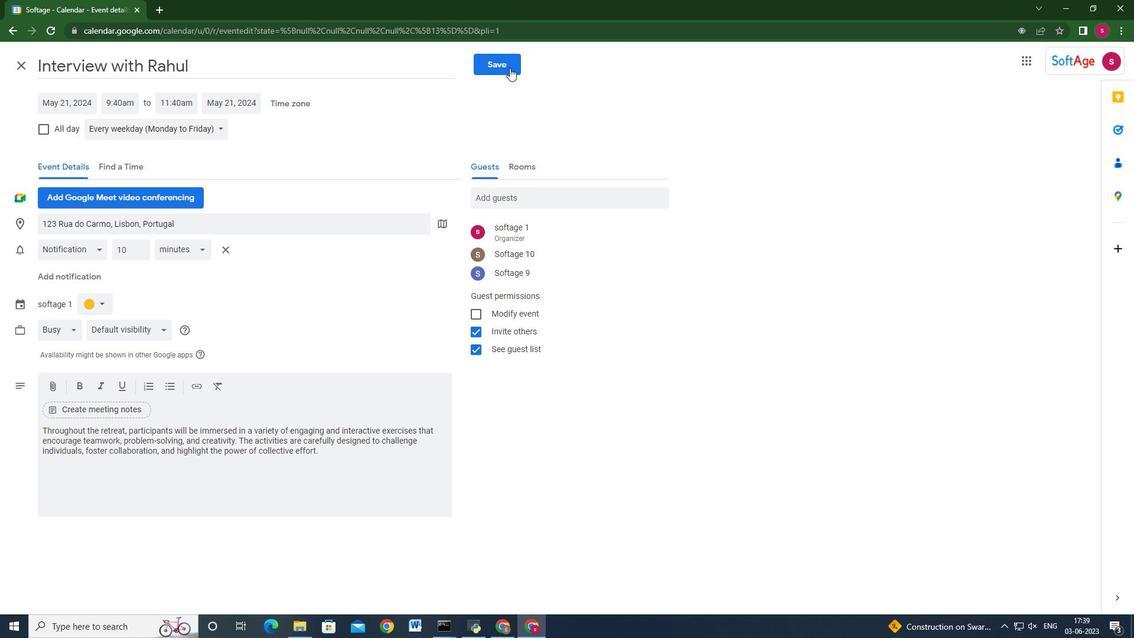 
Action: Mouse pressed left at (490, 65)
Screenshot: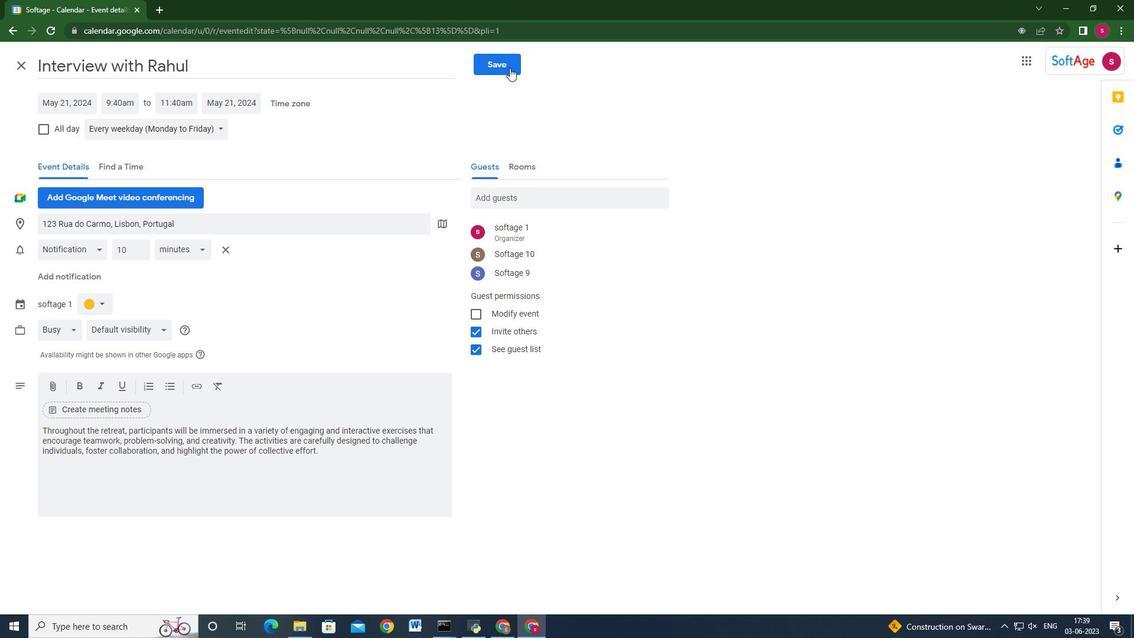 
Action: Mouse moved to (671, 352)
Screenshot: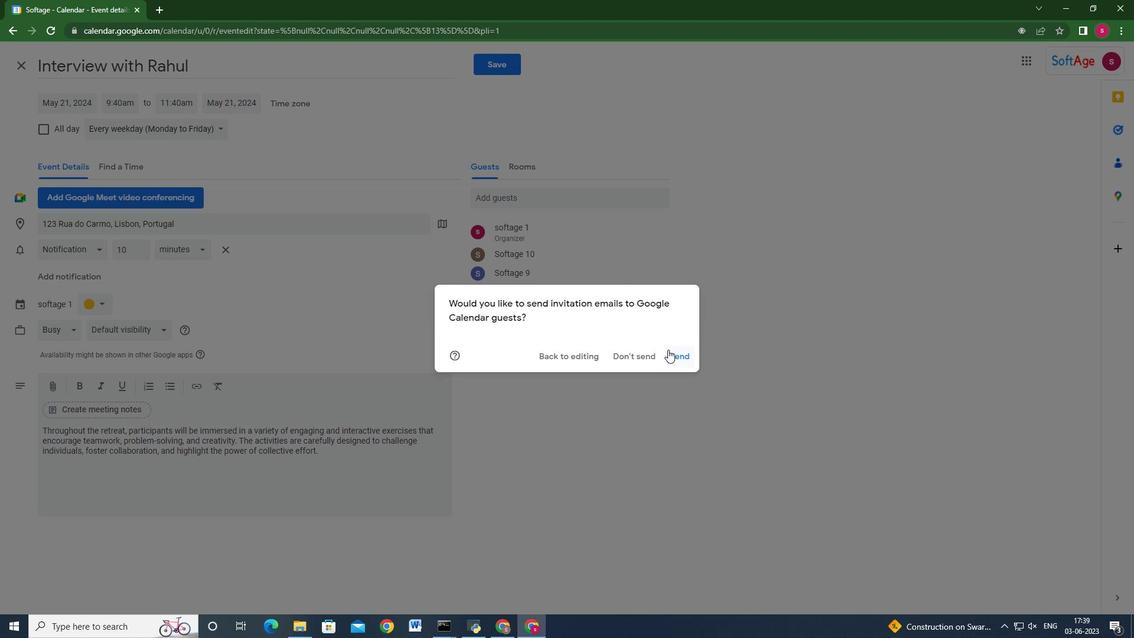 
Action: Mouse pressed left at (671, 352)
Screenshot: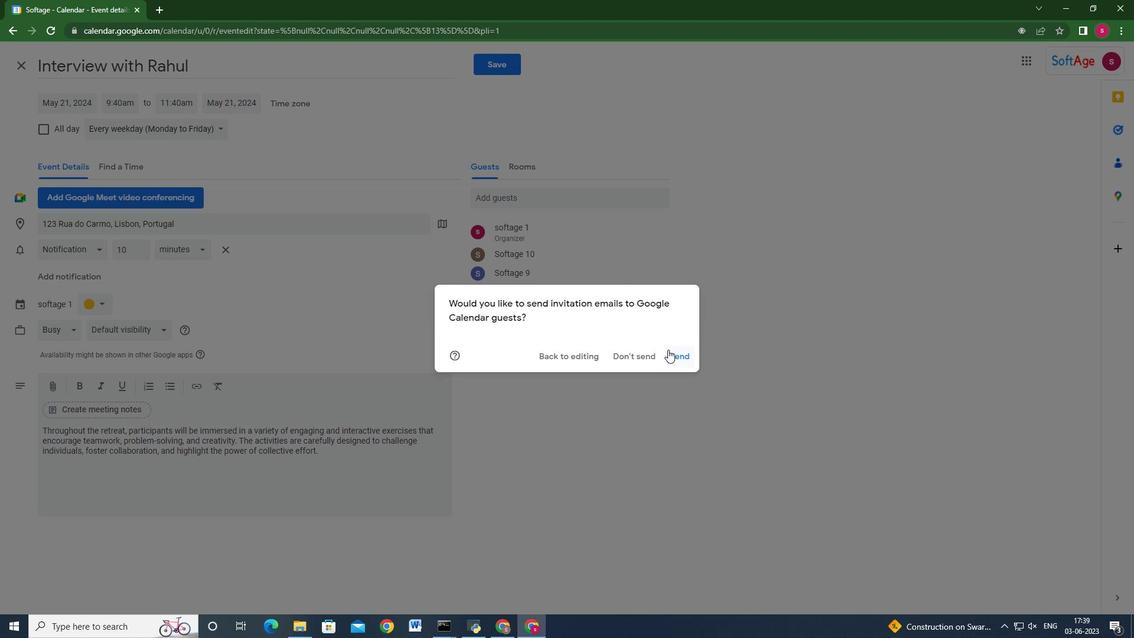 
Action: Mouse moved to (868, 372)
Screenshot: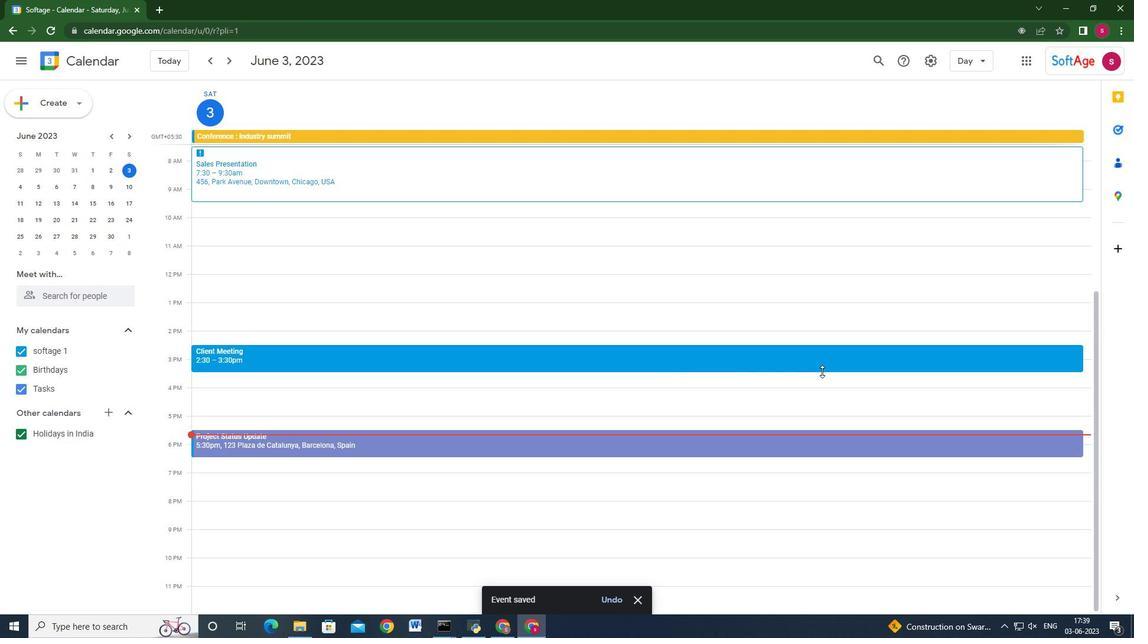 
